 Task: Invite Team Member Softage.1@softage.net to Workspace Event Production Services. Invite Team Member Softage.2@softage.net to Workspace Event Production Services. Invite Team Member Softage.3@softage.net to Workspace Event Production Services. Invite Team Member Softage.4@softage.net to Workspace Event Production Services
Action: Mouse moved to (945, 141)
Screenshot: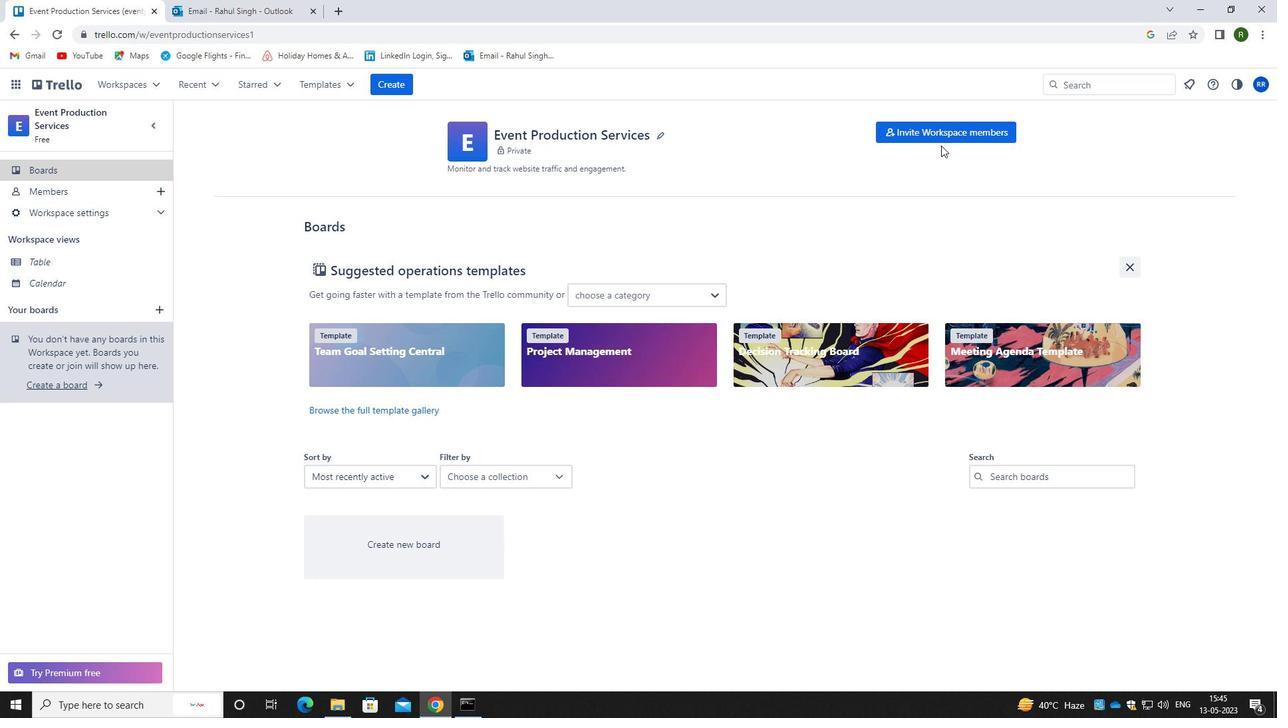 
Action: Mouse pressed left at (945, 141)
Screenshot: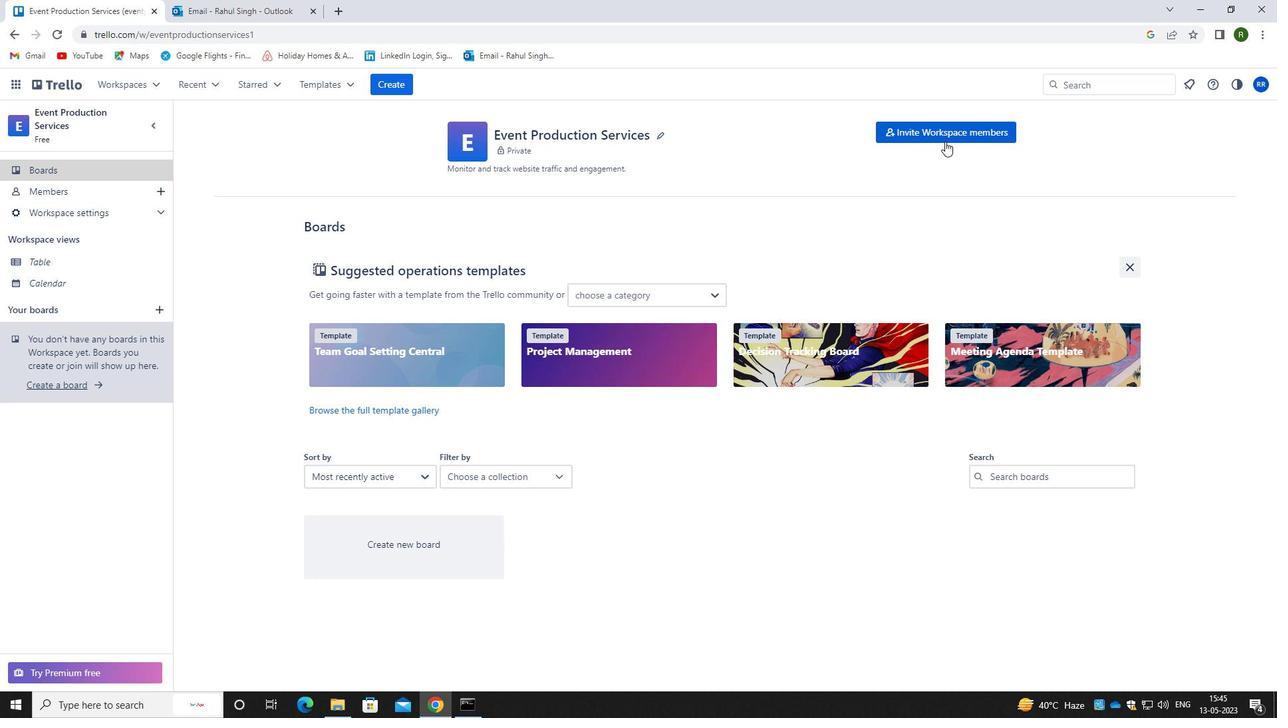 
Action: Mouse moved to (649, 349)
Screenshot: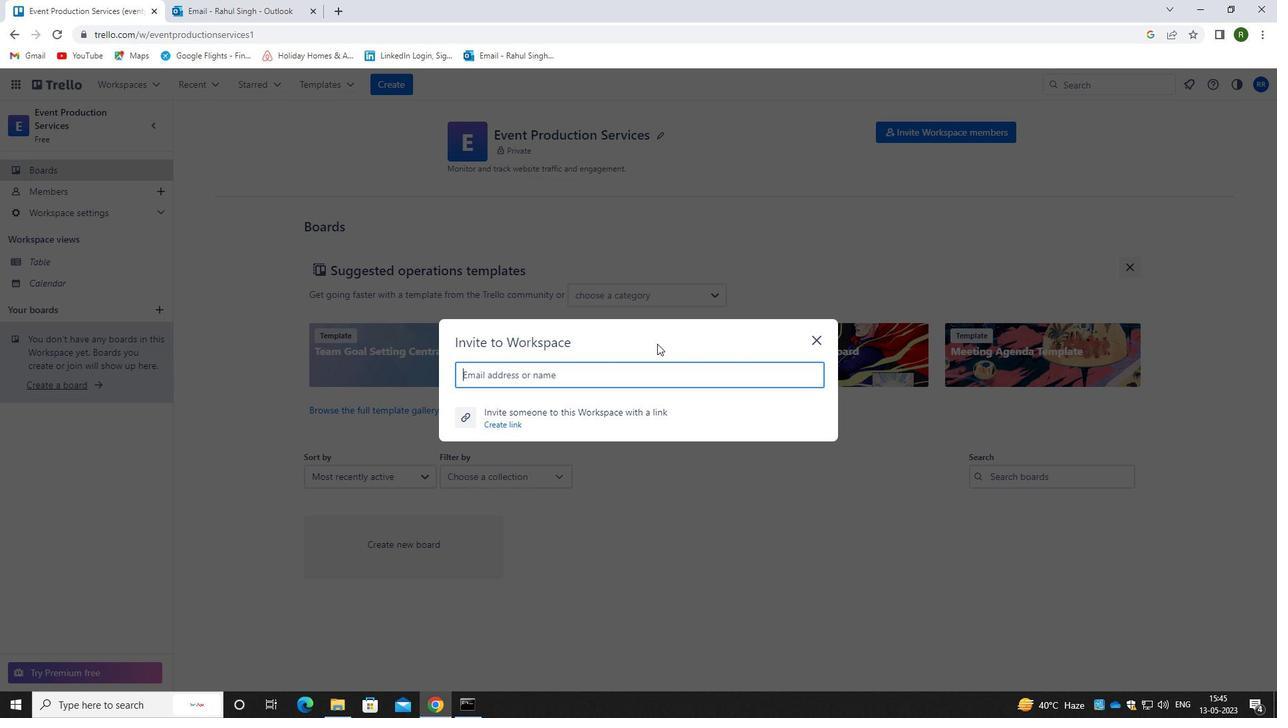 
Action: Key pressed <Key.shift>SOFTAGE.1<Key.shift>@SOFTAGE.NET
Screenshot: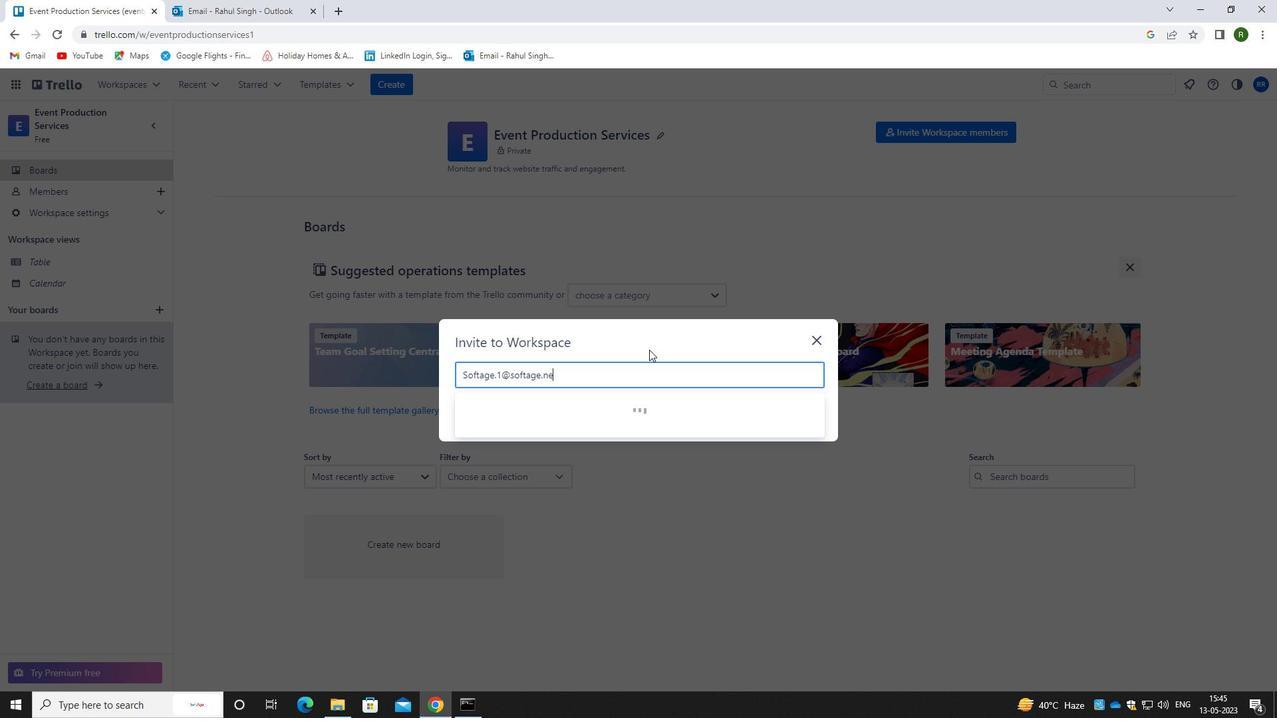 
Action: Mouse moved to (600, 409)
Screenshot: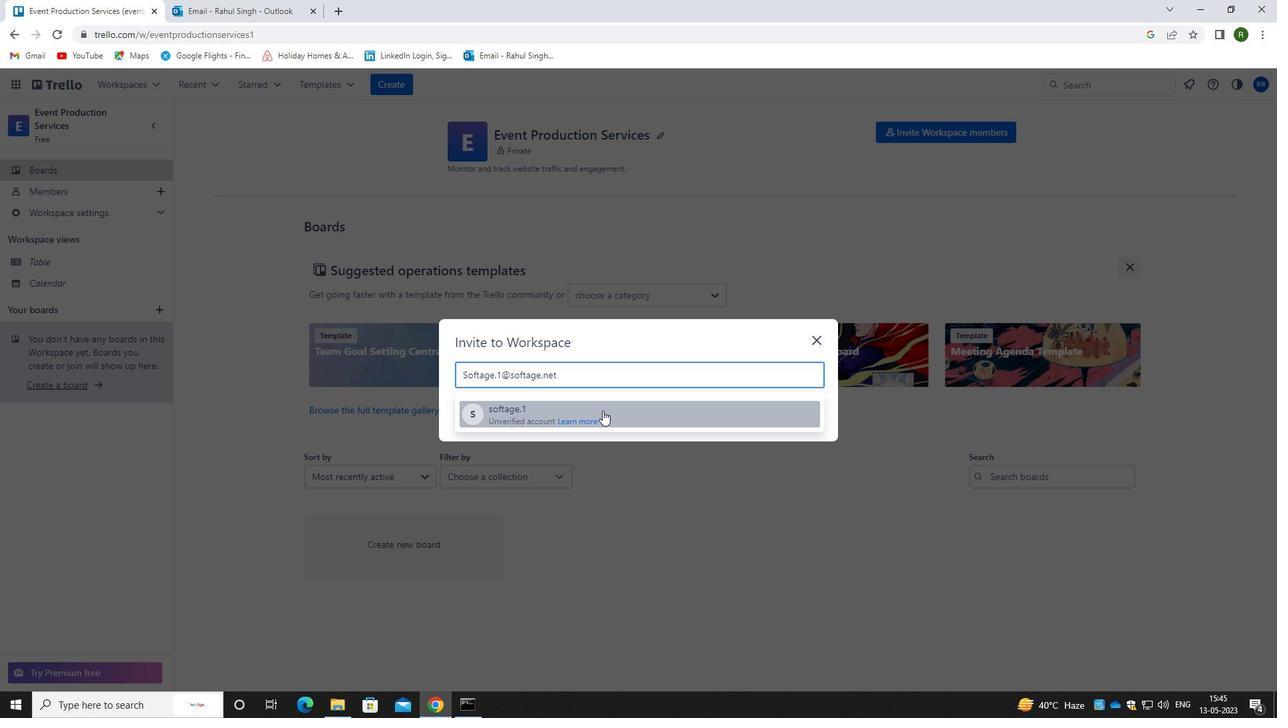 
Action: Mouse pressed left at (600, 409)
Screenshot: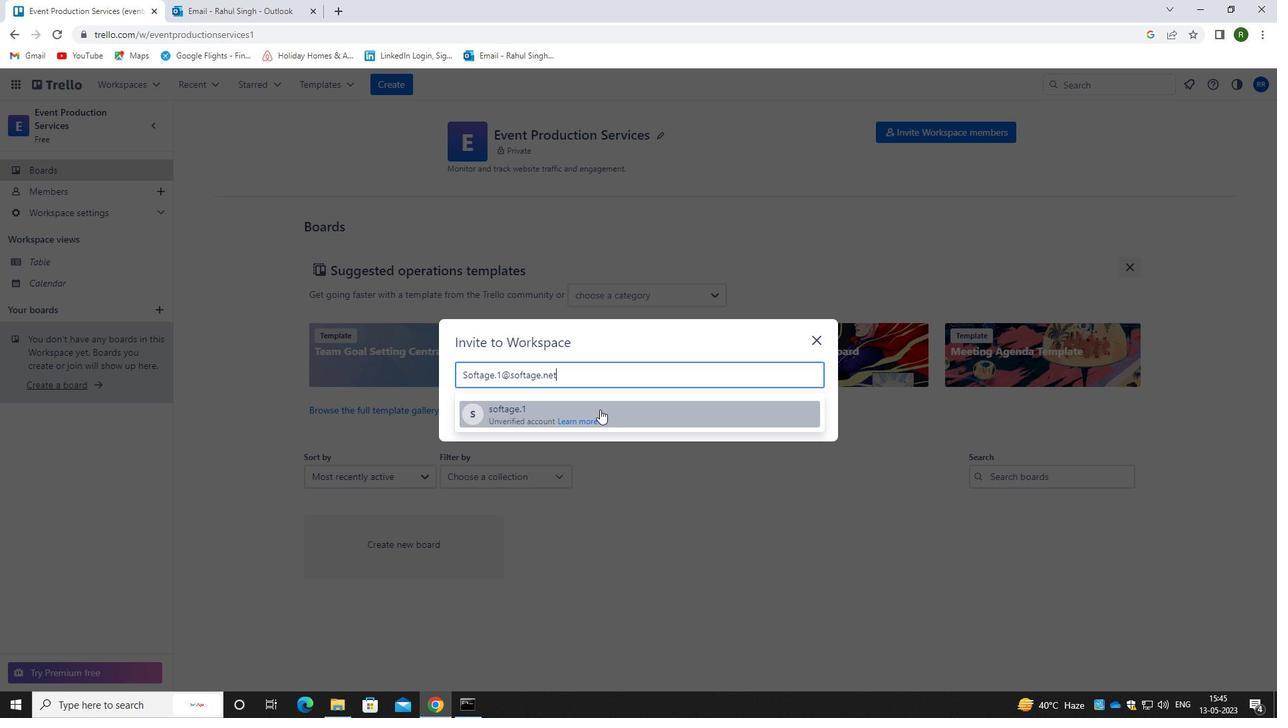 
Action: Mouse moved to (786, 342)
Screenshot: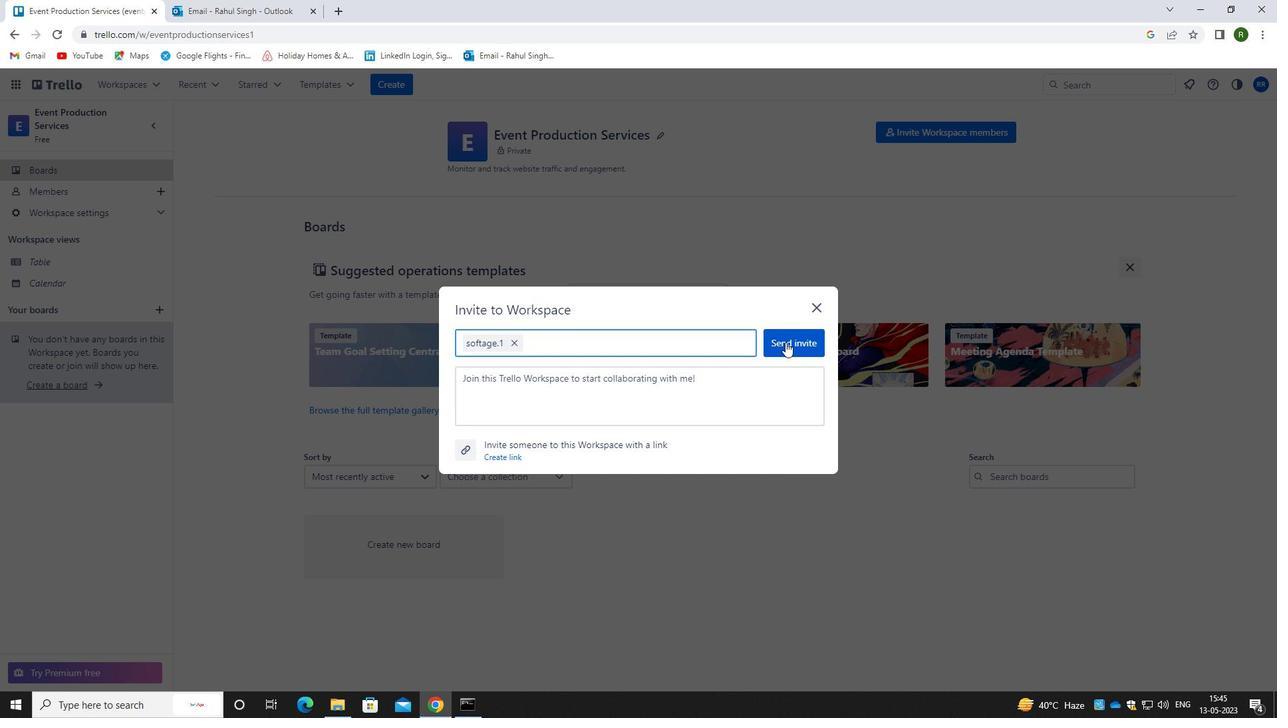 
Action: Mouse pressed left at (786, 342)
Screenshot: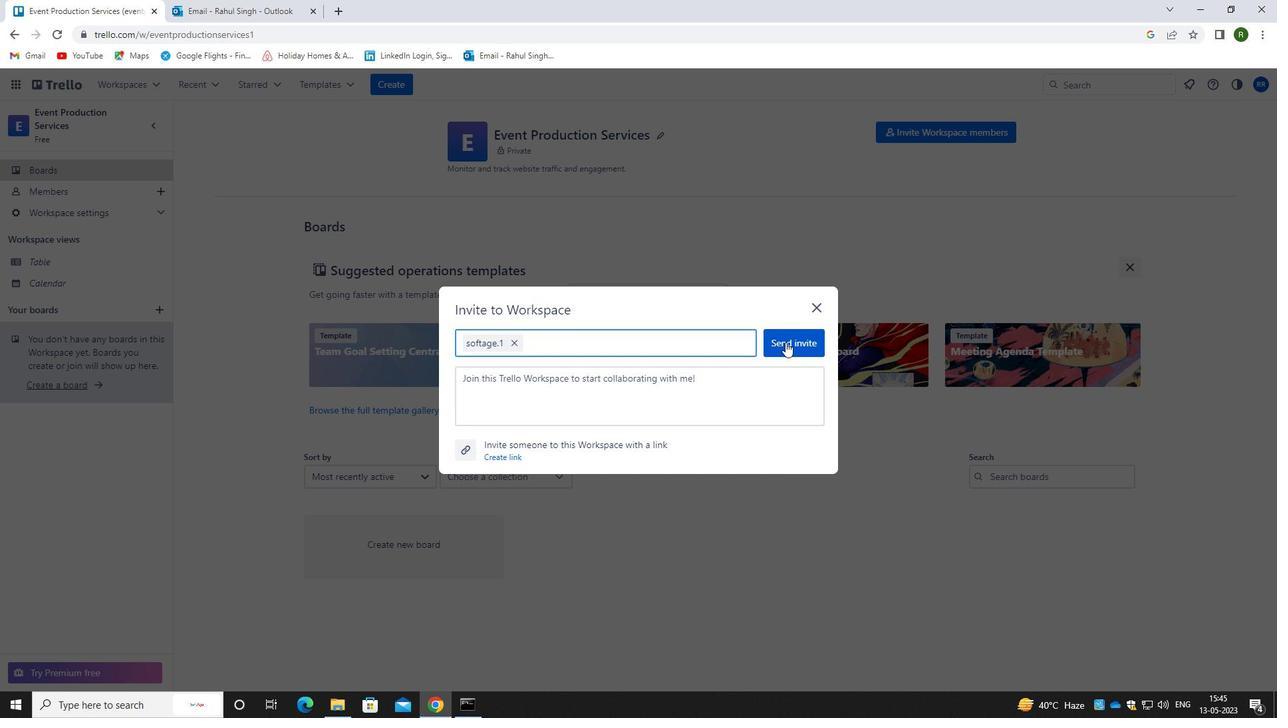 
Action: Mouse moved to (949, 136)
Screenshot: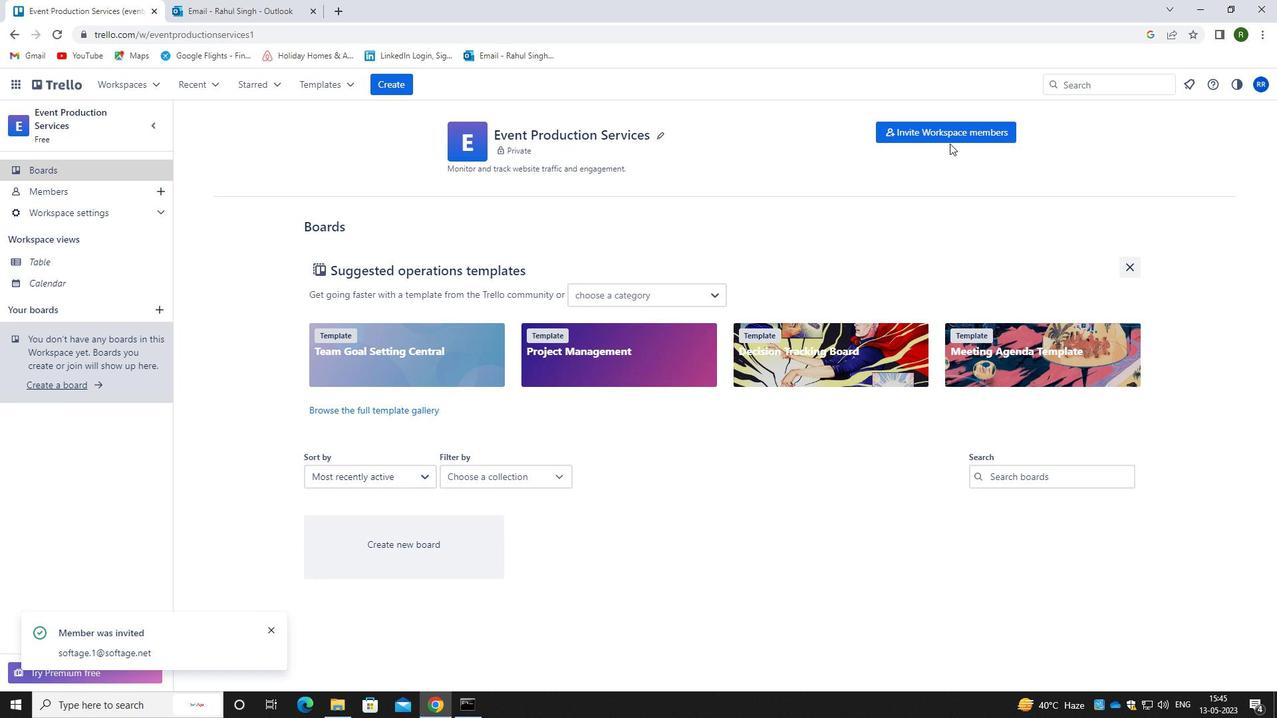 
Action: Mouse pressed left at (949, 136)
Screenshot: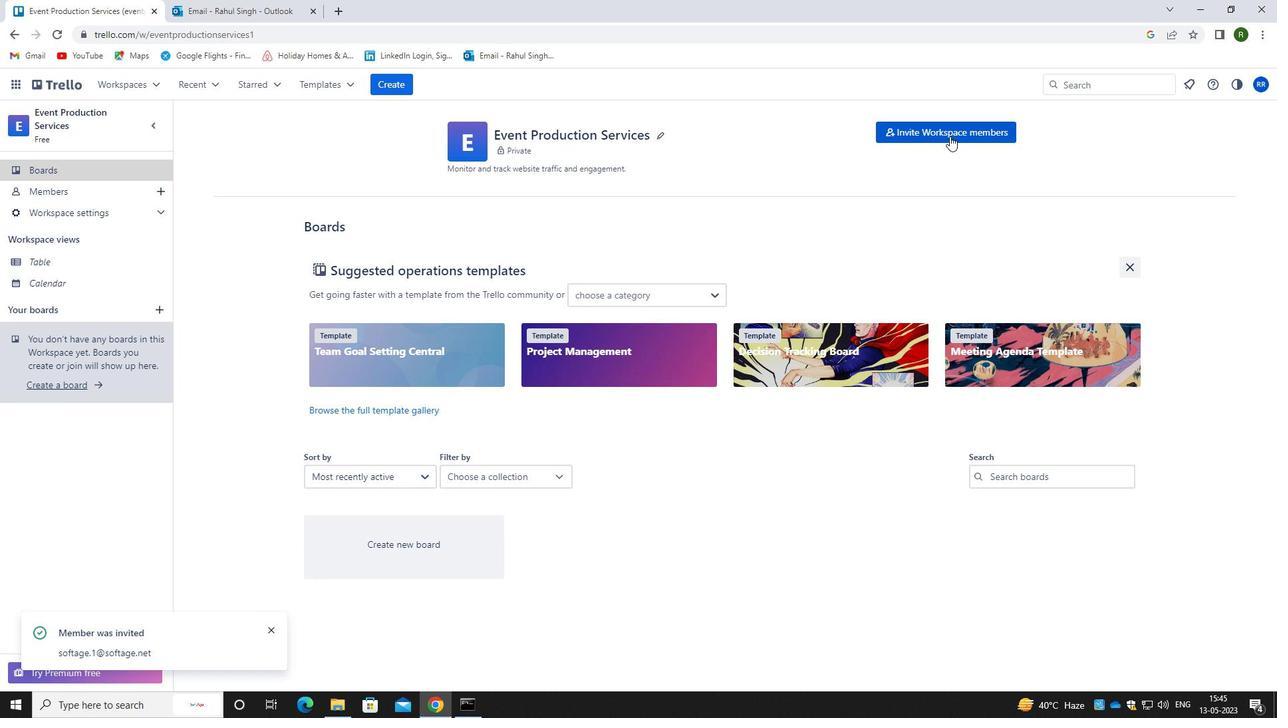 
Action: Mouse moved to (775, 326)
Screenshot: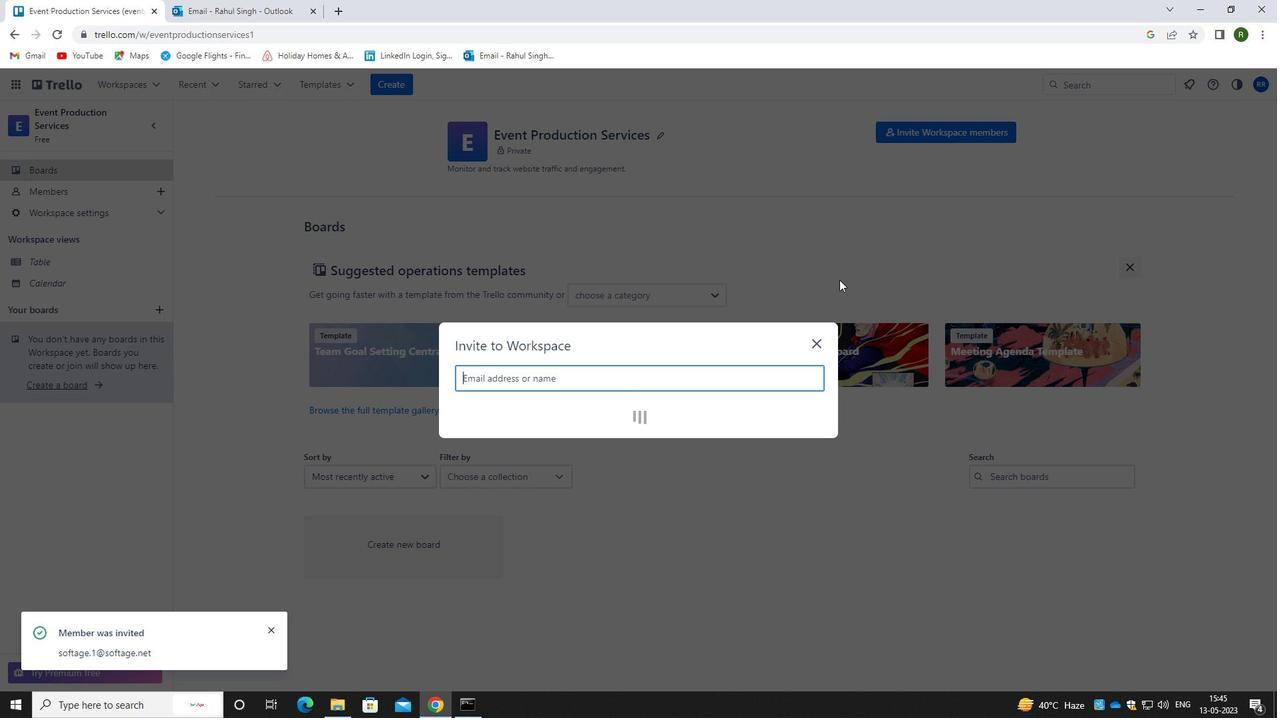 
Action: Key pressed <Key.shift>SOFTAGE.2<Key.shift>@SOFTAGE.NET
Screenshot: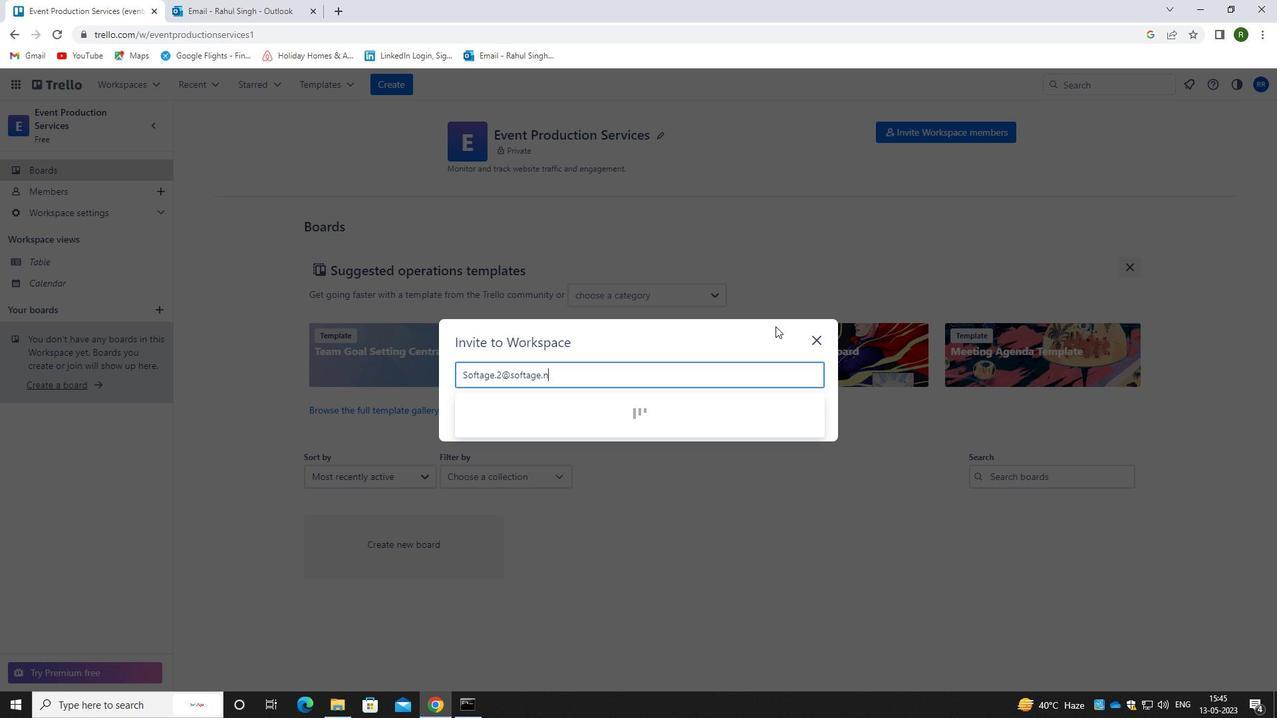 
Action: Mouse moved to (695, 404)
Screenshot: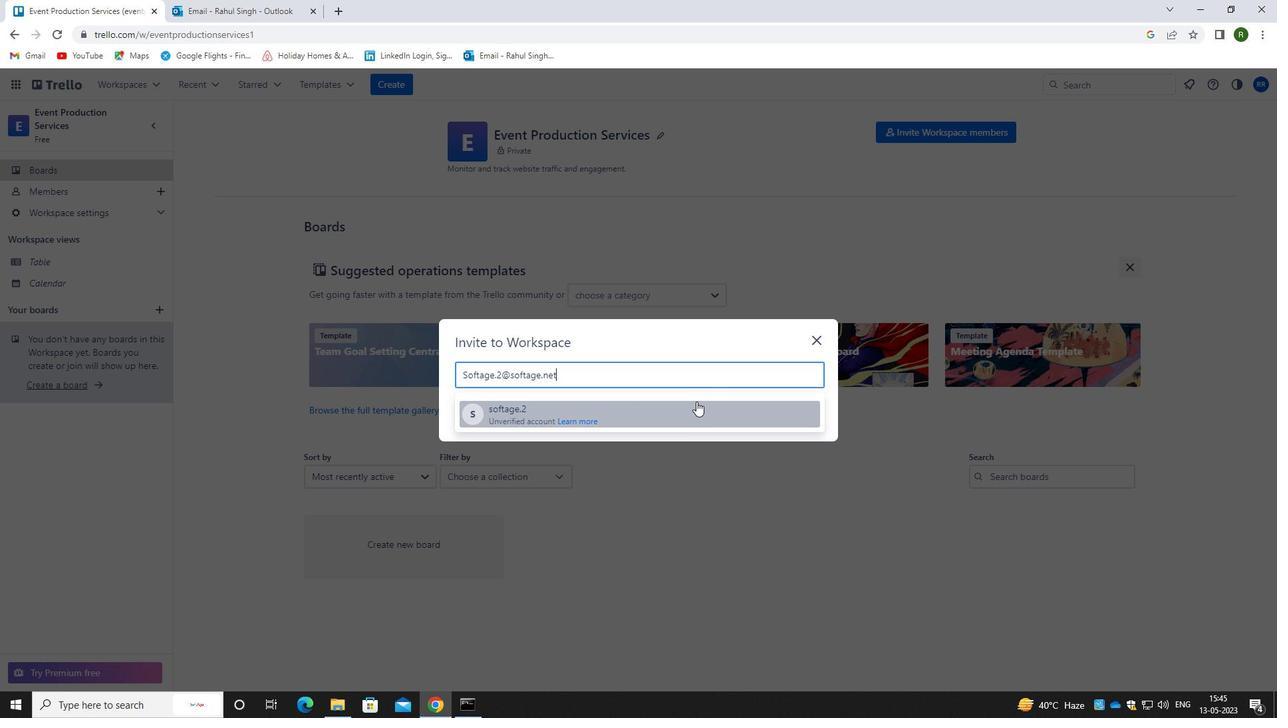 
Action: Mouse pressed left at (695, 404)
Screenshot: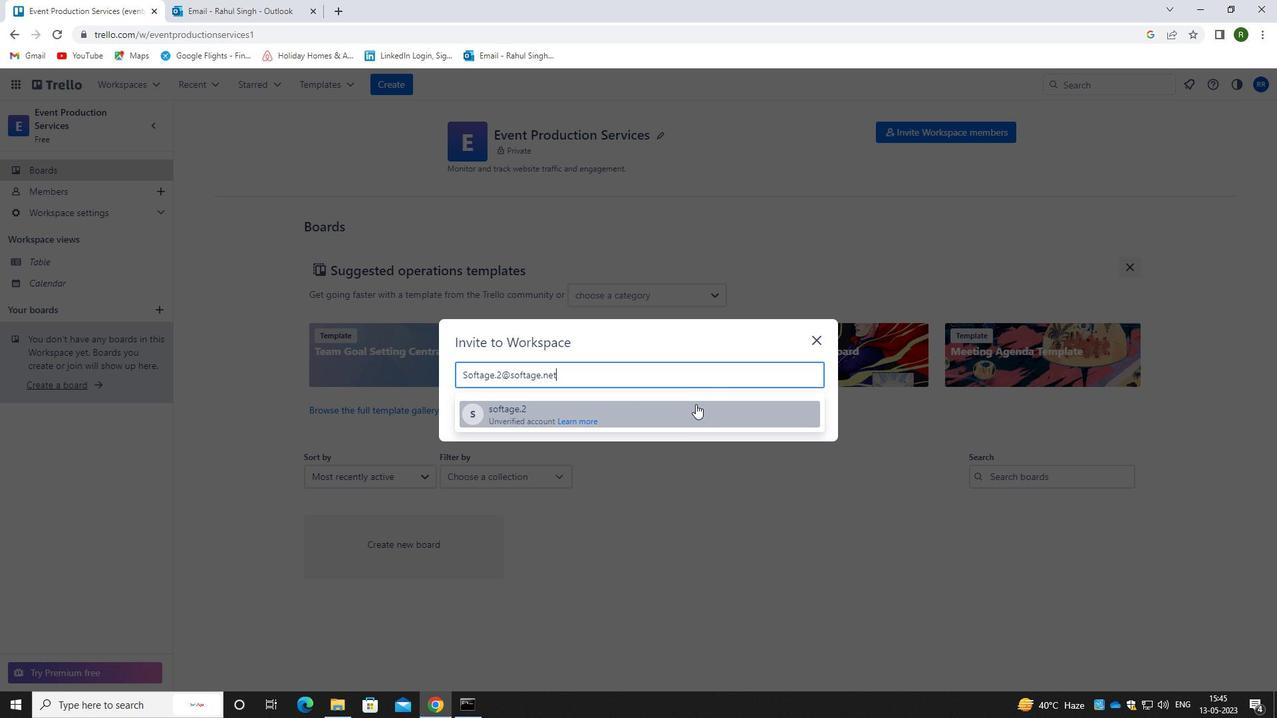 
Action: Mouse moved to (806, 338)
Screenshot: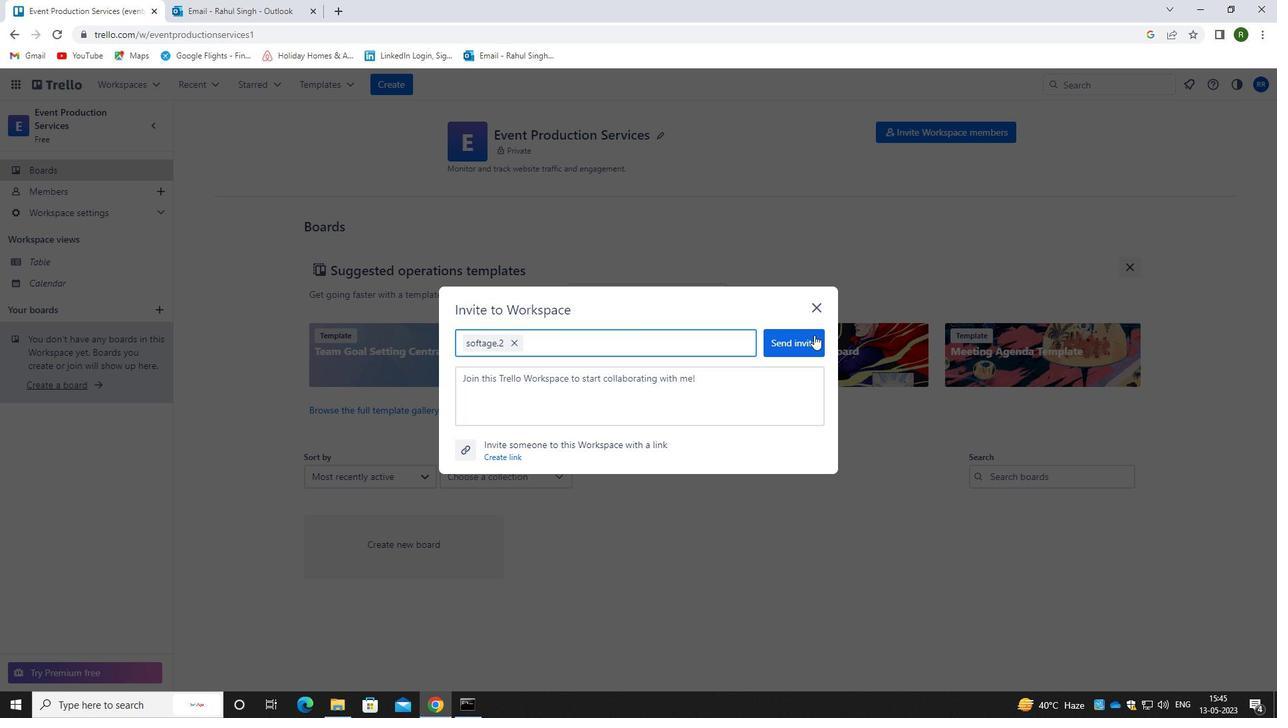 
Action: Mouse pressed left at (806, 338)
Screenshot: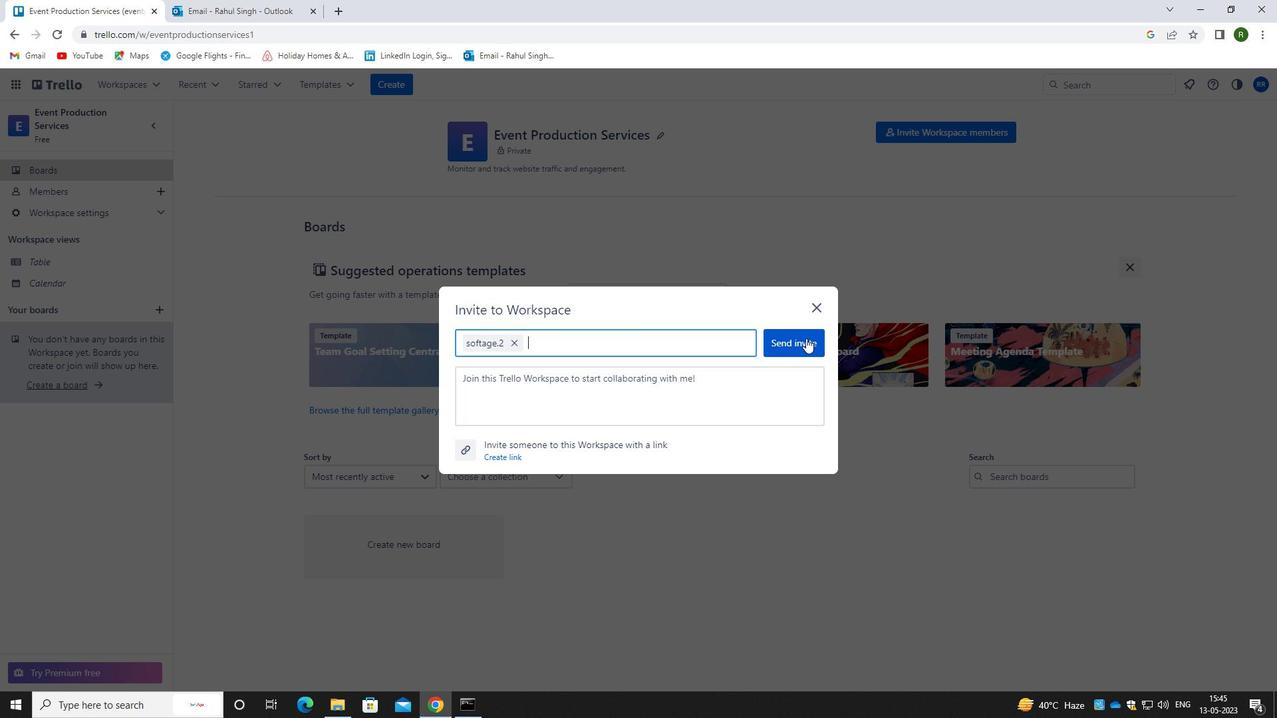 
Action: Mouse moved to (923, 135)
Screenshot: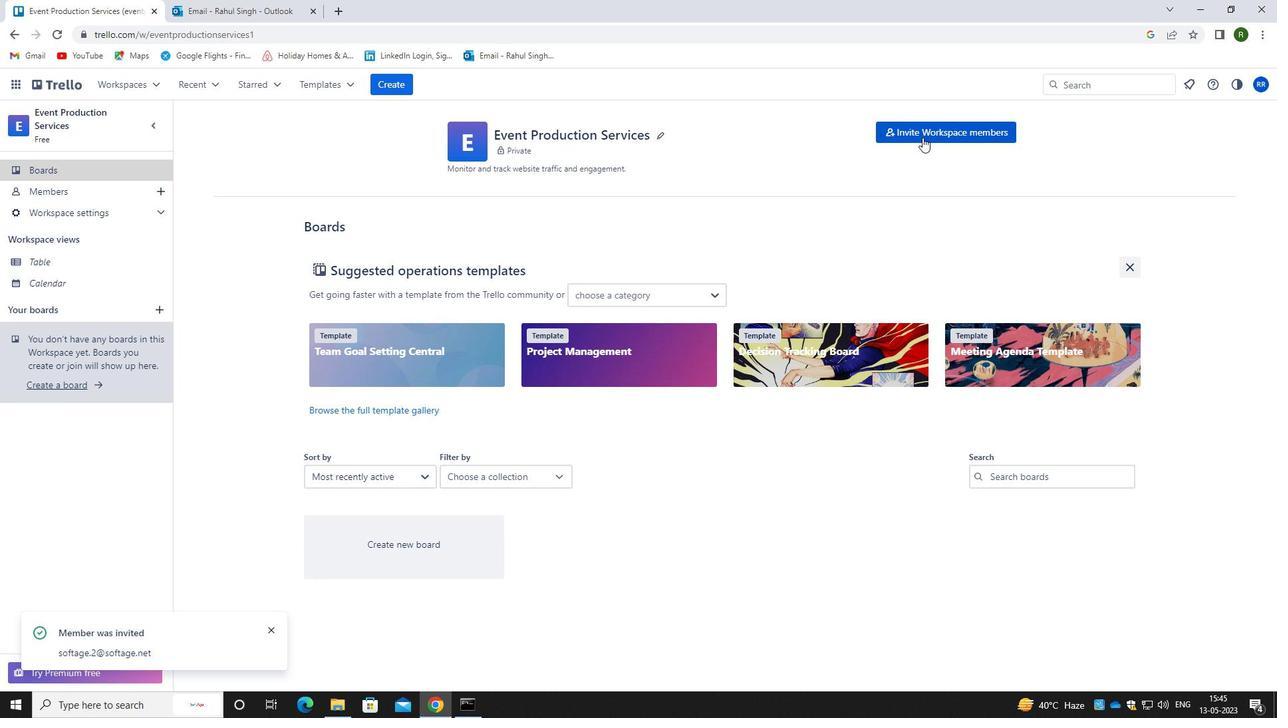 
Action: Mouse pressed left at (923, 135)
Screenshot: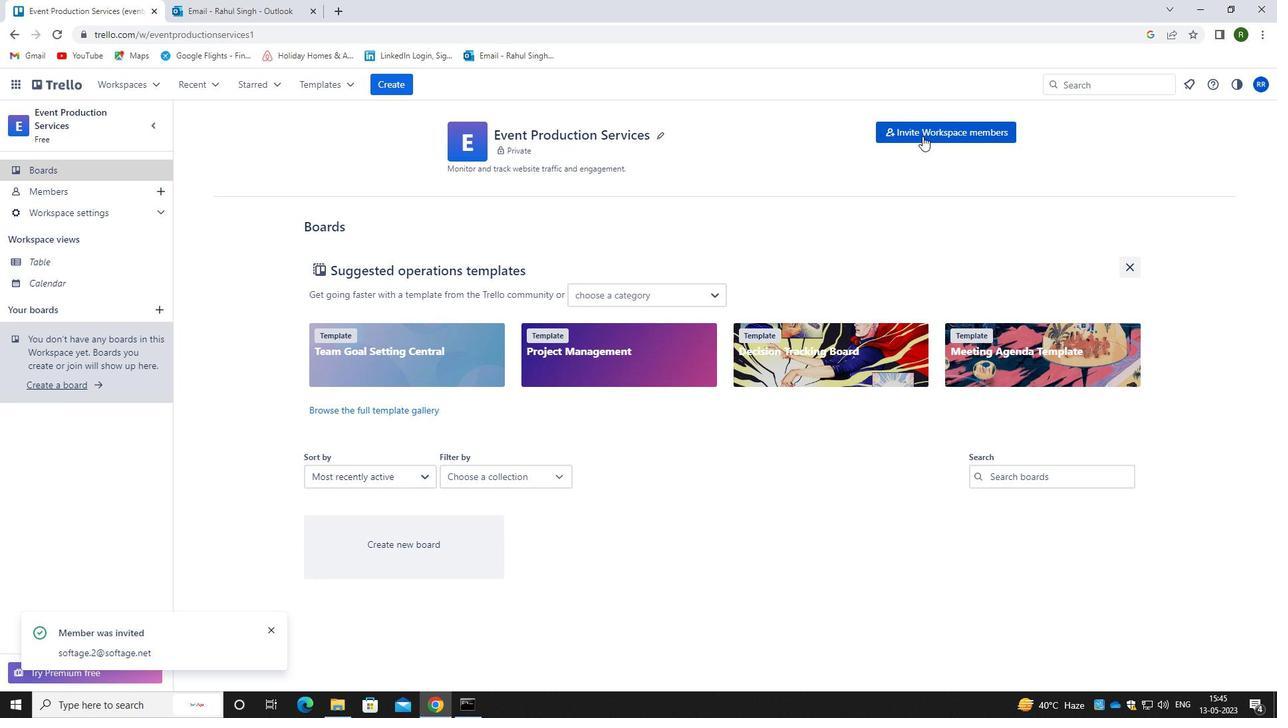 
Action: Mouse moved to (697, 349)
Screenshot: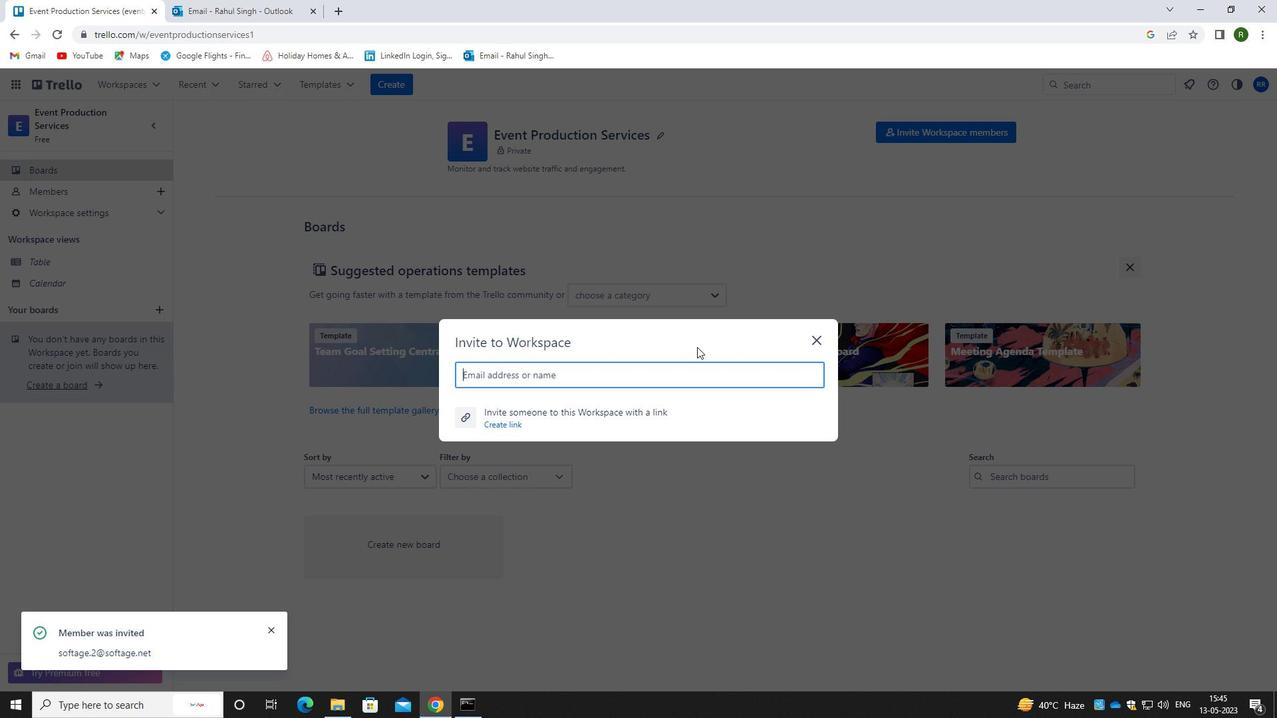 
Action: Key pressed <Key.shift>SOFTAGE.3<Key.shift>@SOFTAGE.NET
Screenshot: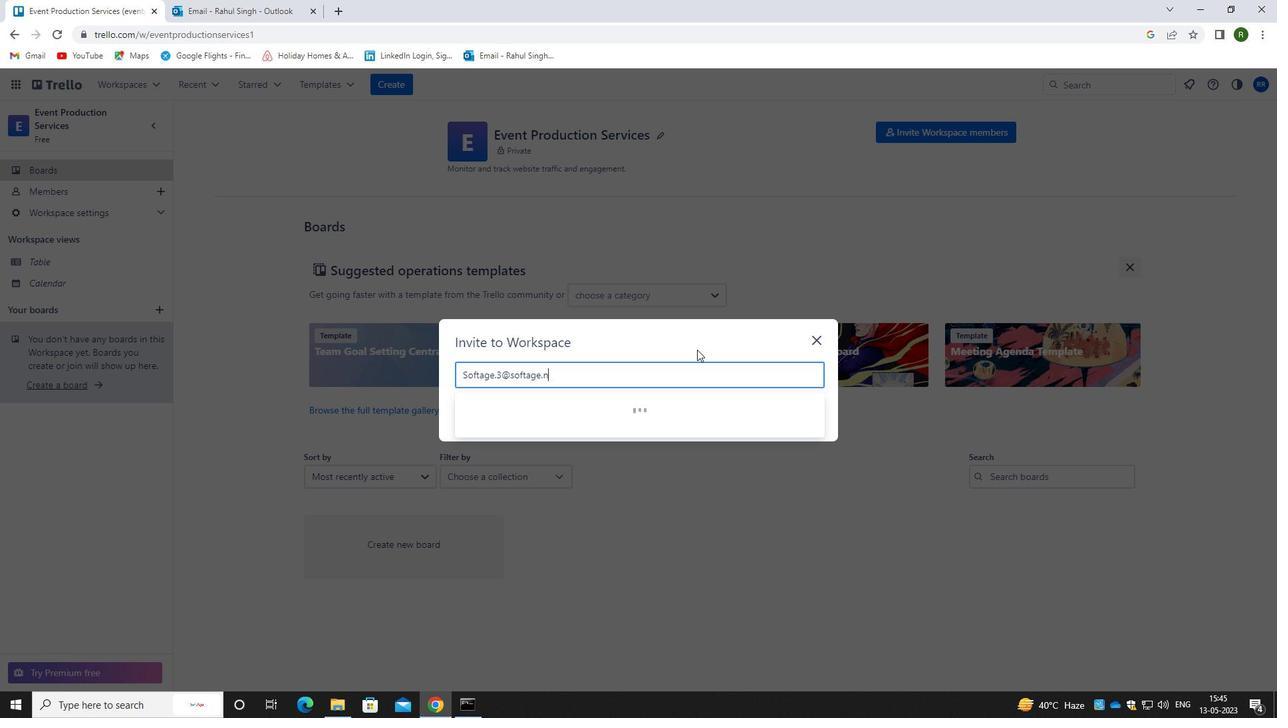 
Action: Mouse moved to (689, 410)
Screenshot: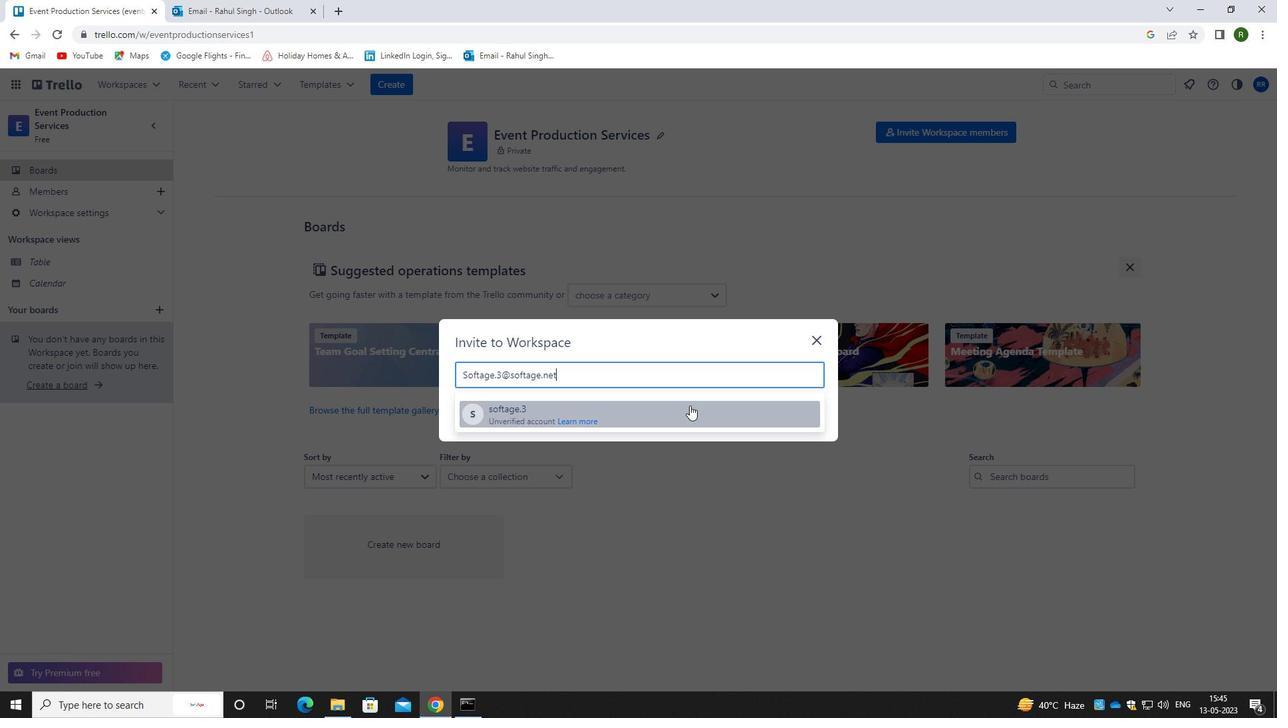 
Action: Mouse pressed left at (689, 410)
Screenshot: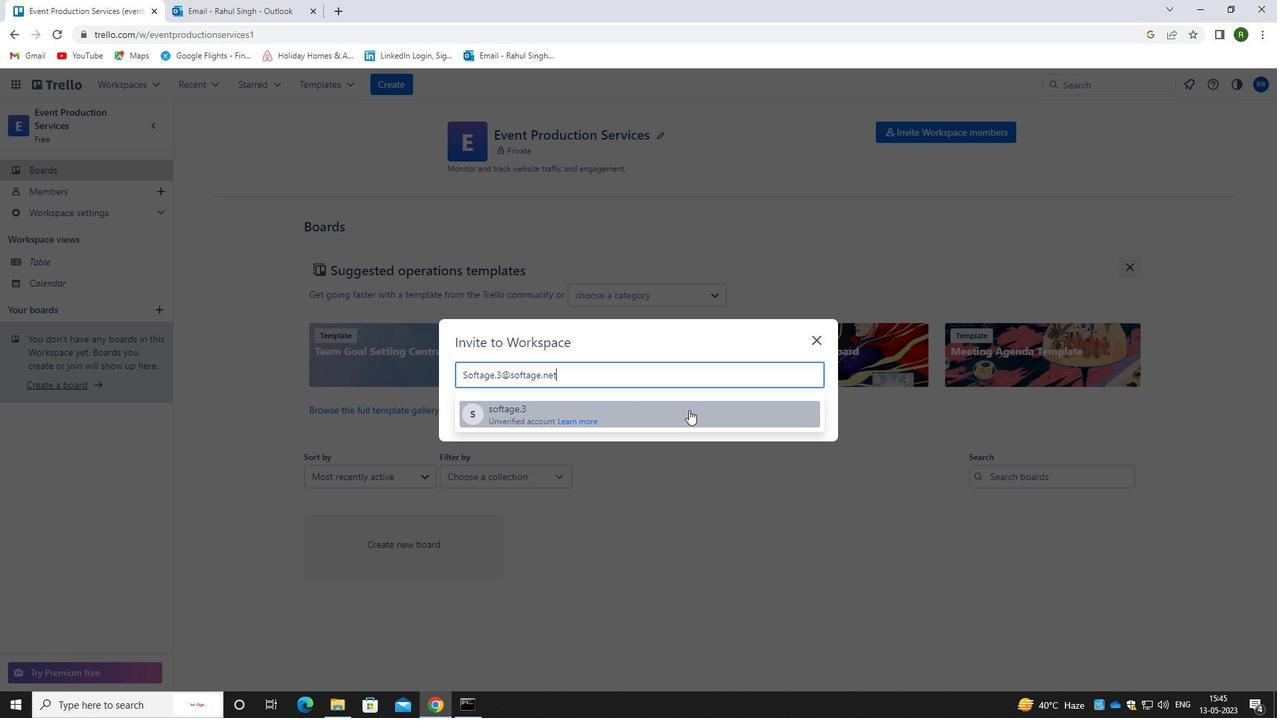 
Action: Mouse moved to (804, 344)
Screenshot: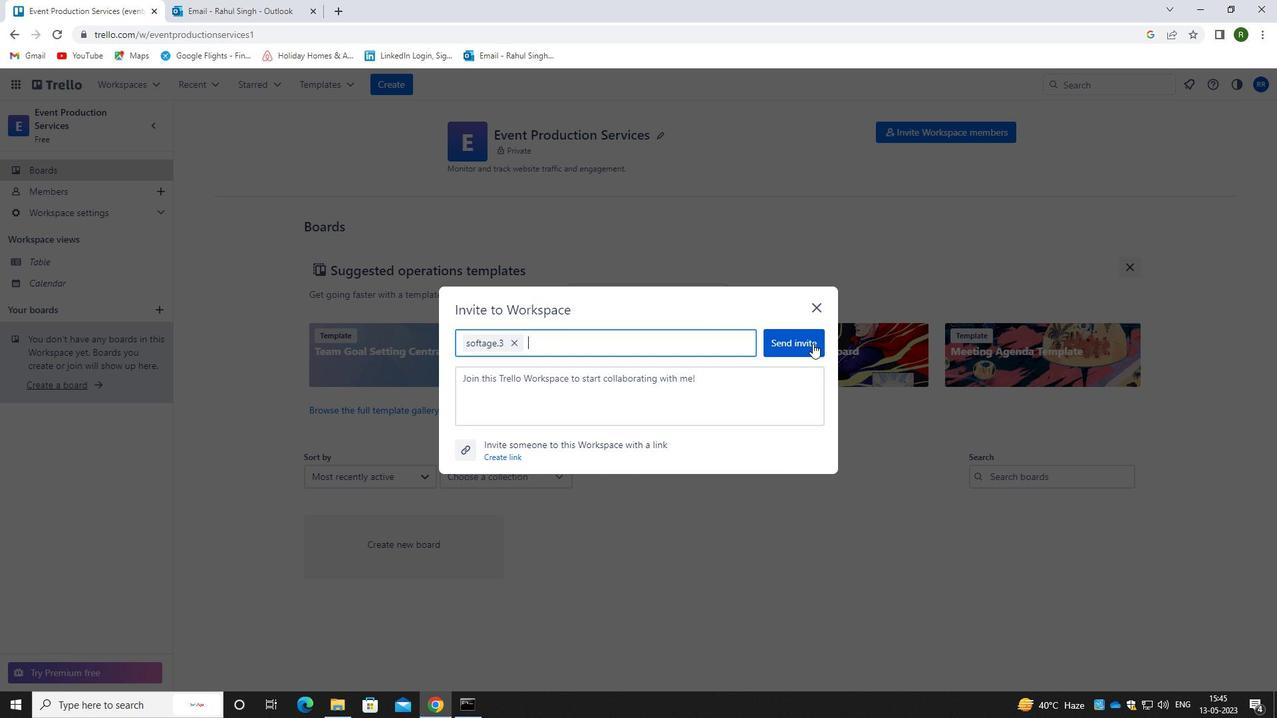 
Action: Mouse pressed left at (804, 344)
Screenshot: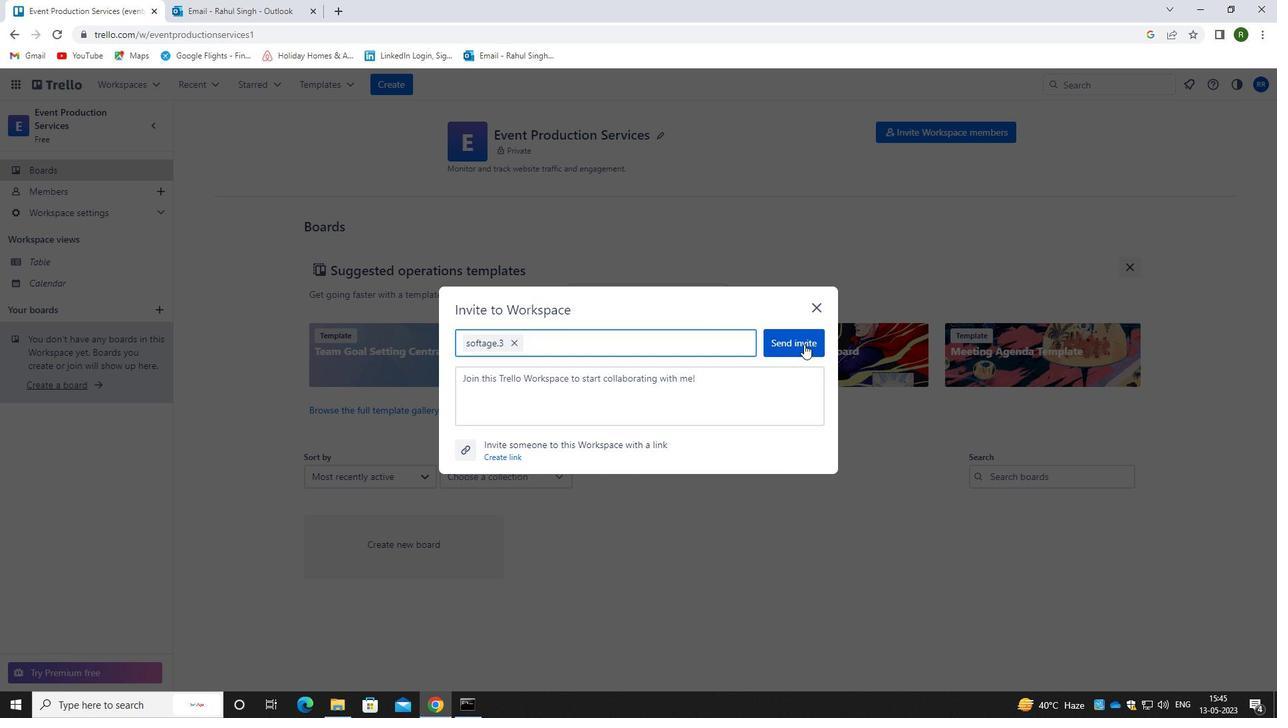 
Action: Mouse moved to (928, 139)
Screenshot: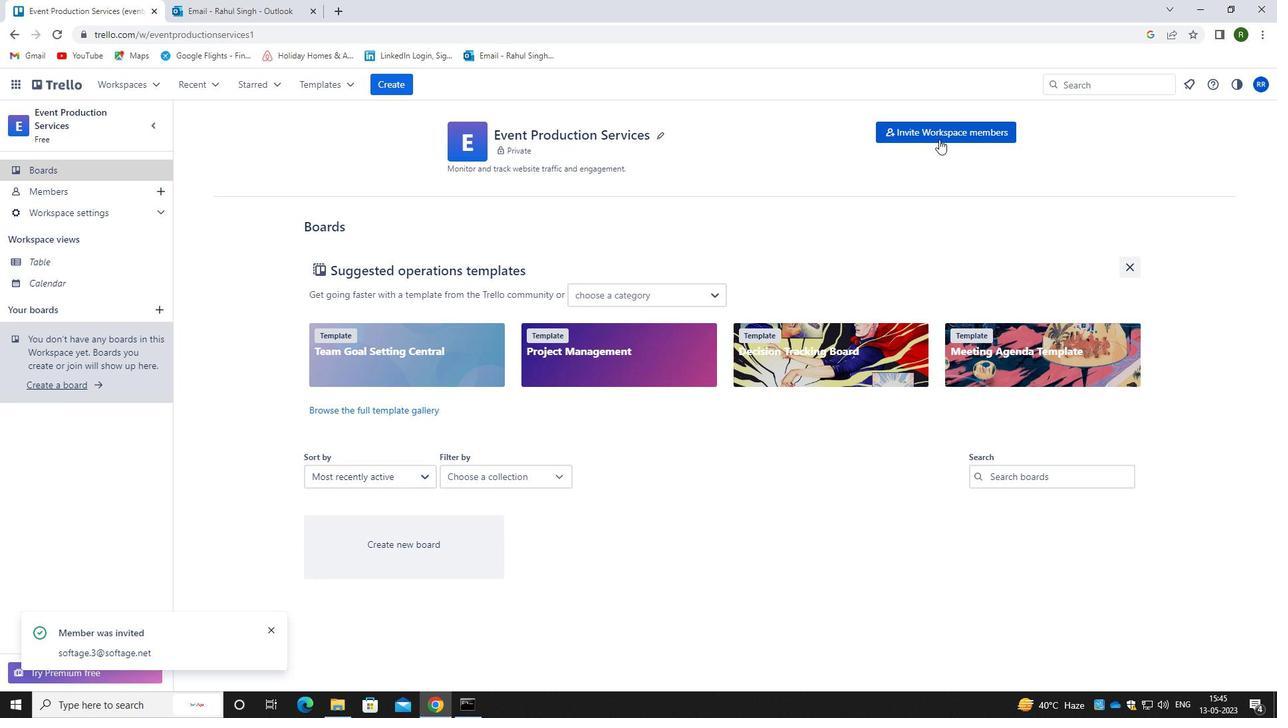 
Action: Mouse pressed left at (928, 139)
Screenshot: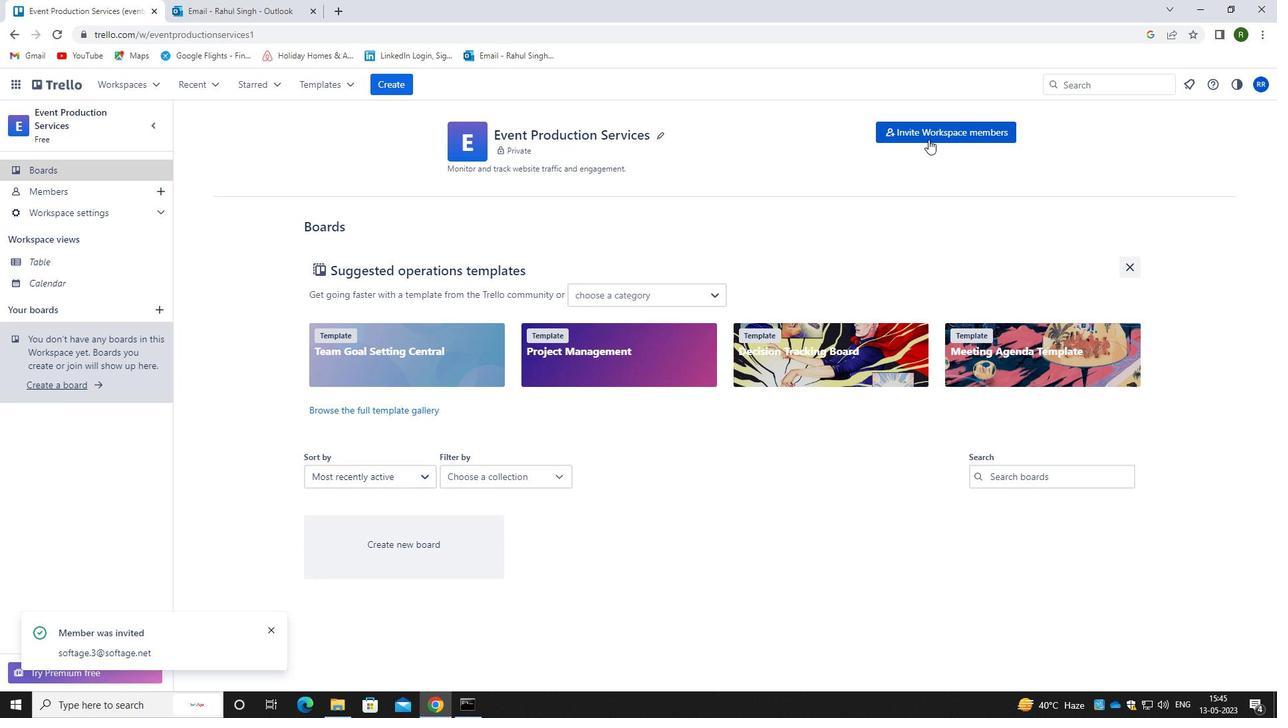
Action: Mouse moved to (647, 384)
Screenshot: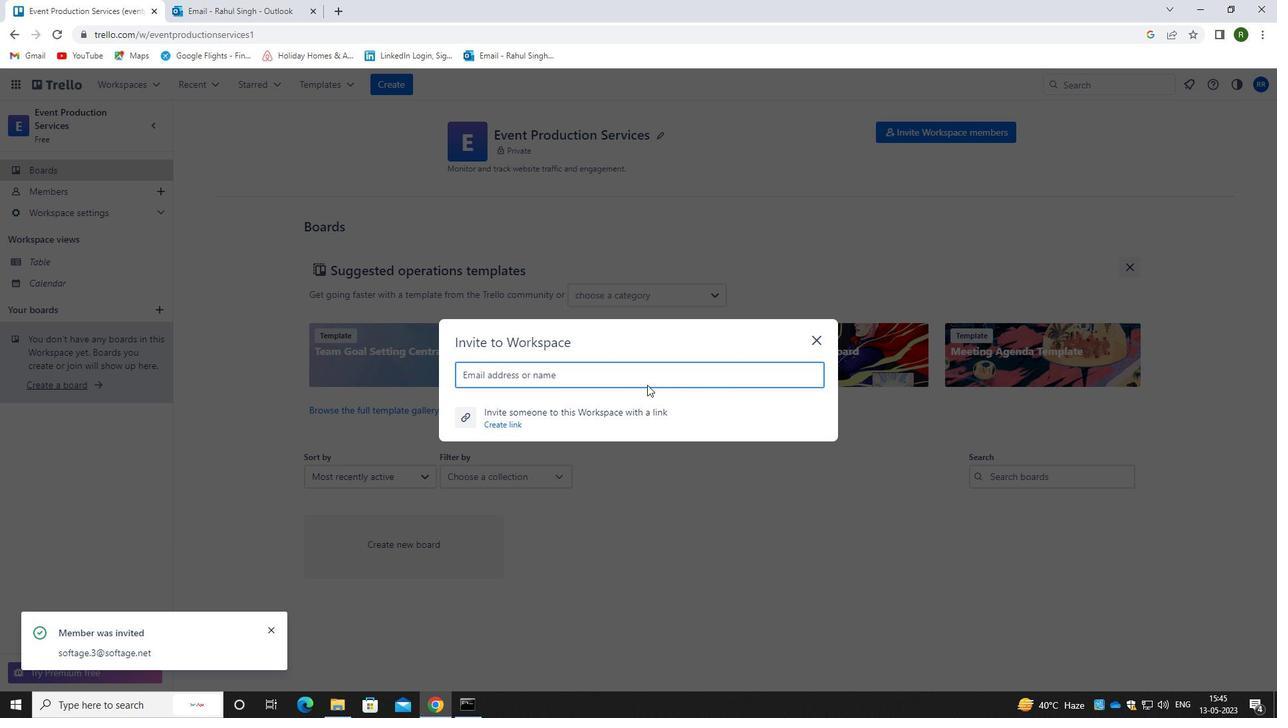 
Action: Key pressed <Key.shift>SOFTAGE.3<Key.shift>@SOFTAGE.NET
Screenshot: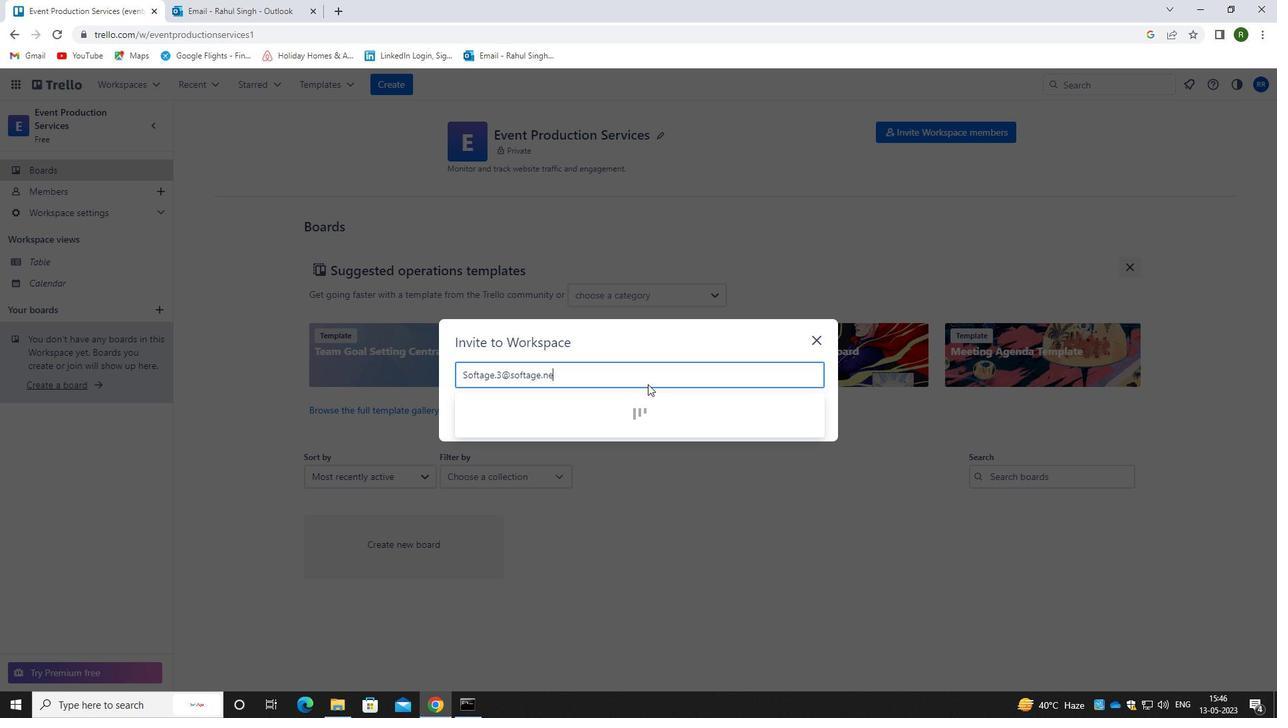 
Action: Mouse moved to (632, 407)
Screenshot: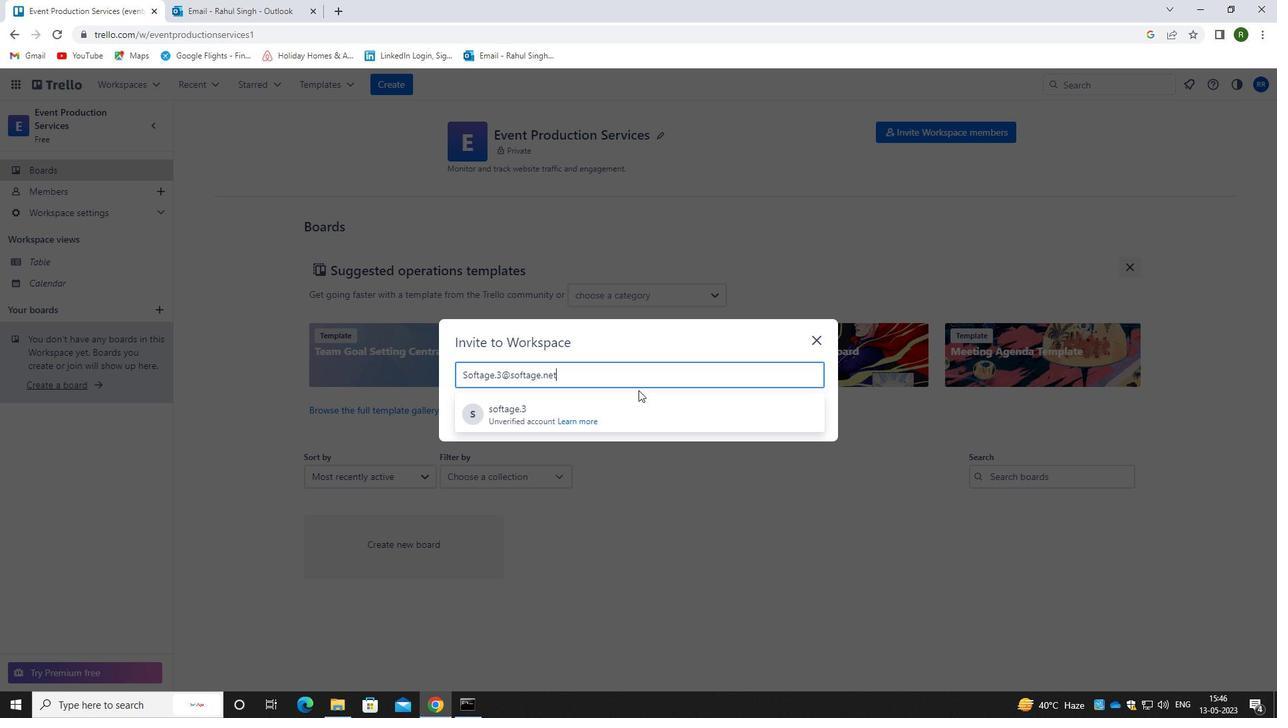 
Action: Mouse pressed left at (632, 407)
Screenshot: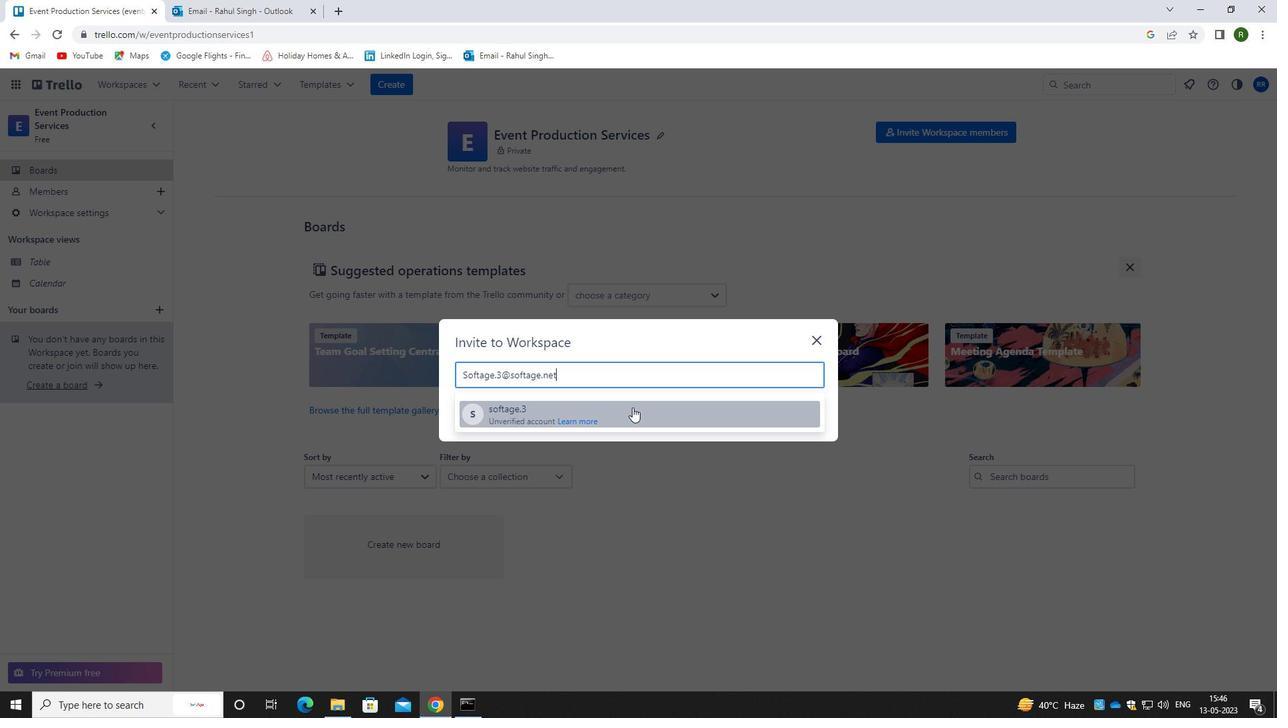 
Action: Mouse moved to (777, 350)
Screenshot: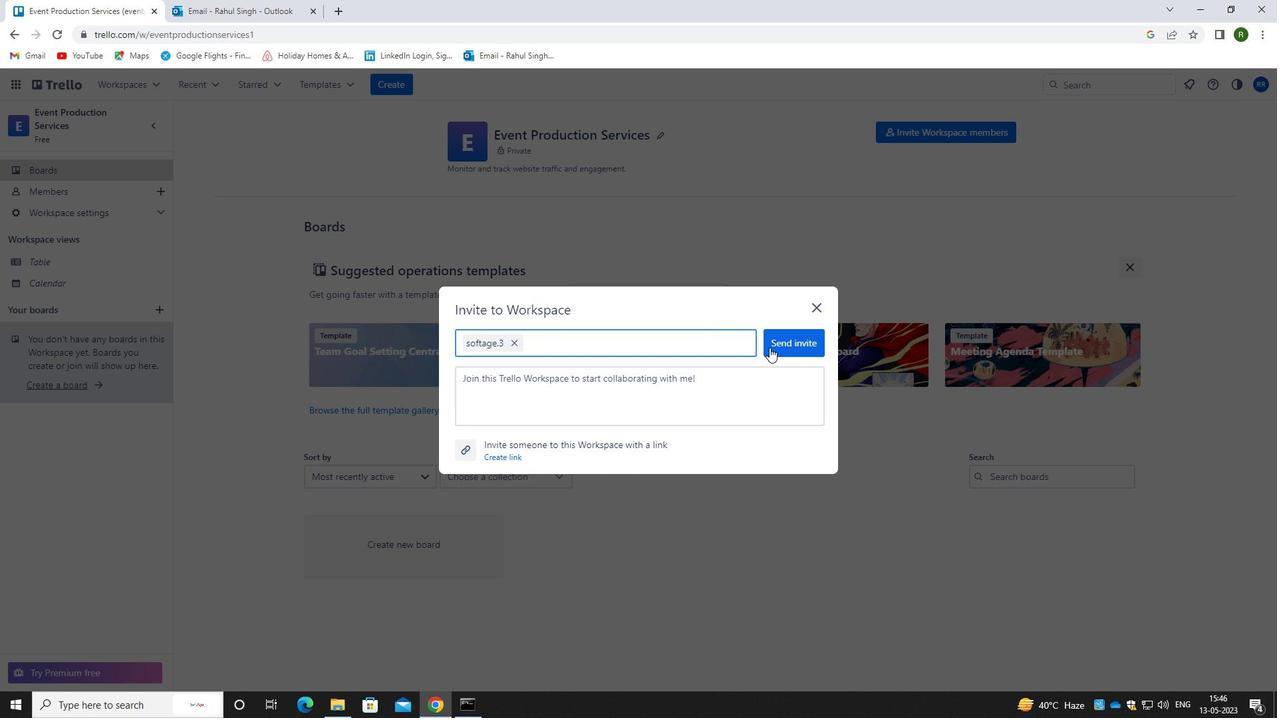 
Action: Mouse pressed left at (777, 350)
Screenshot: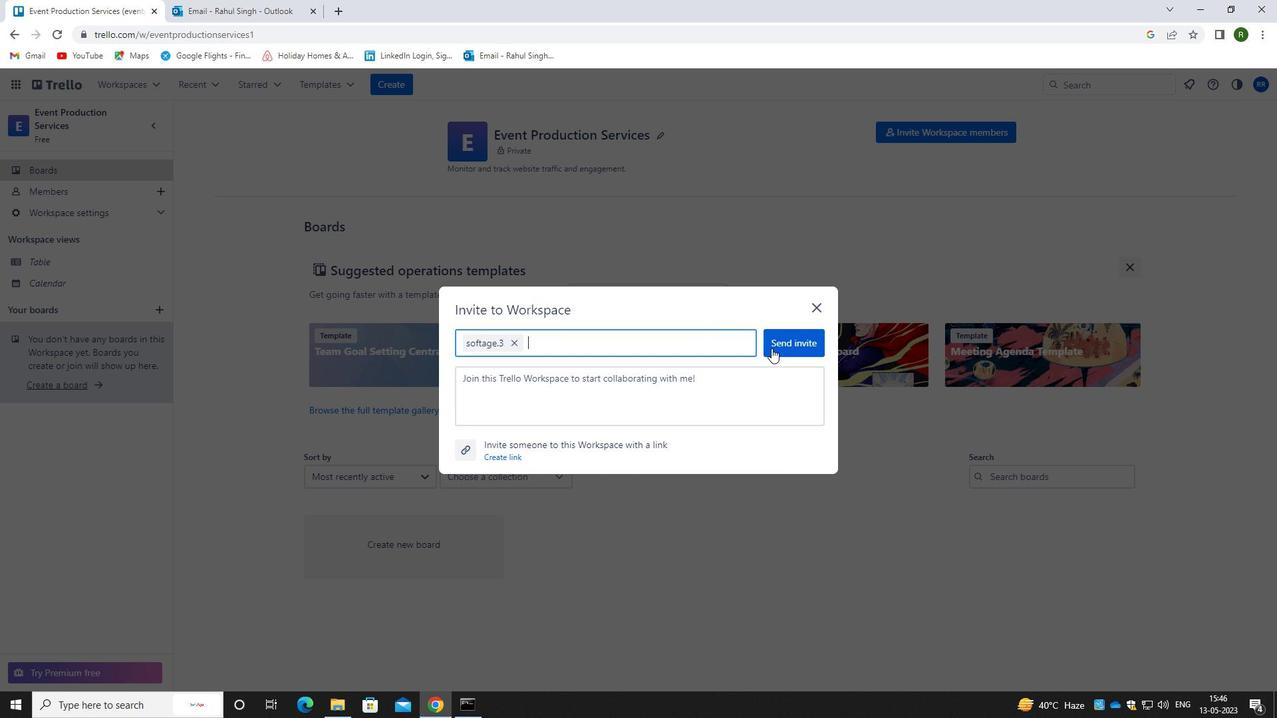 
Action: Mouse moved to (514, 342)
Screenshot: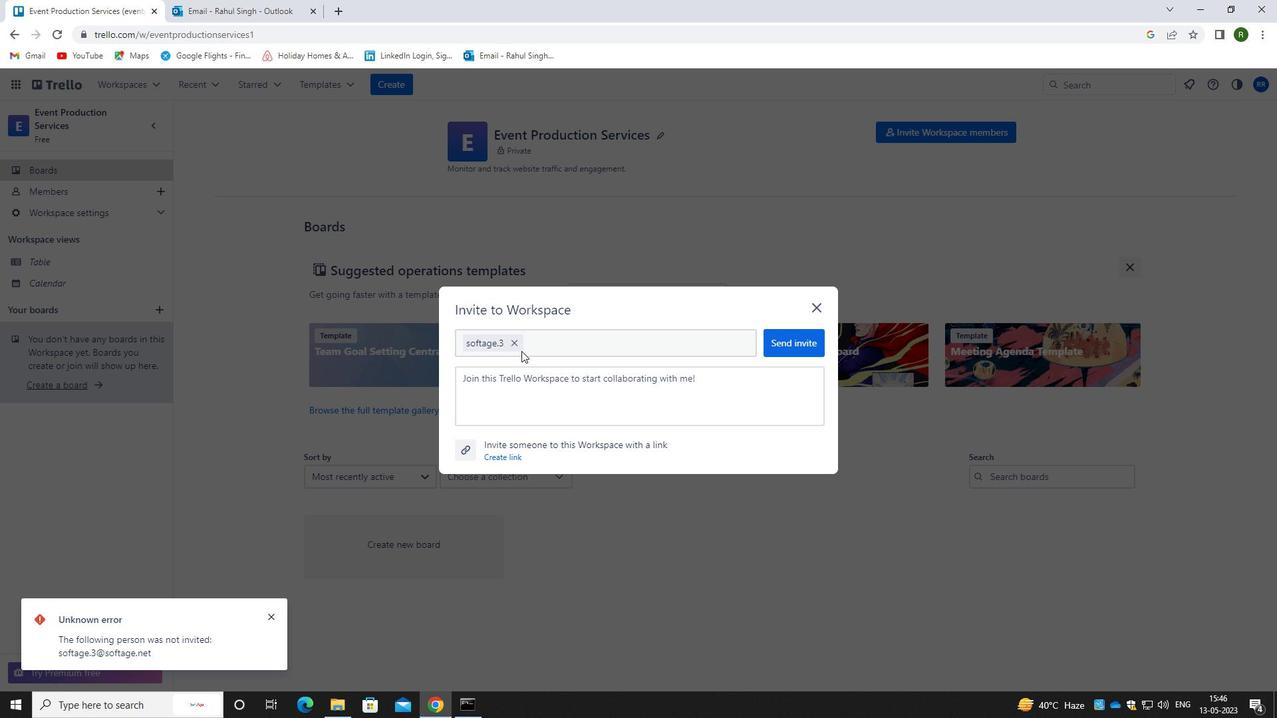 
Action: Mouse pressed left at (514, 342)
Screenshot: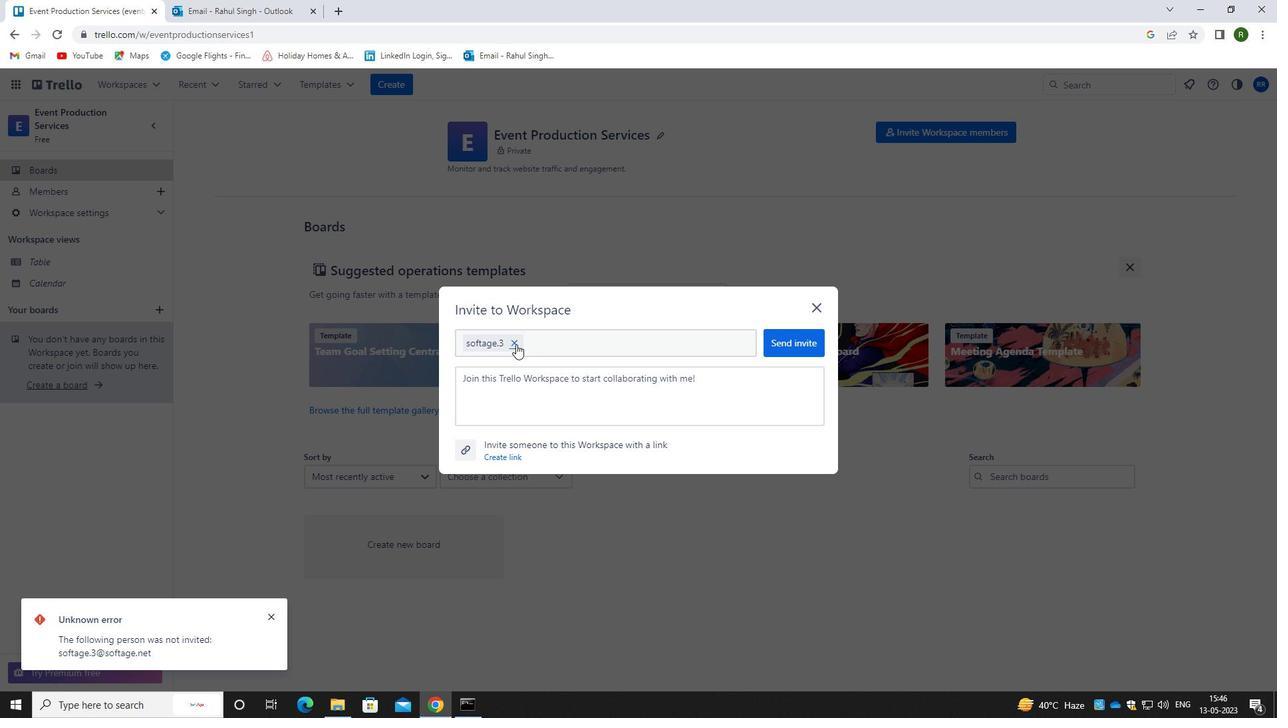 
Action: Mouse moved to (518, 376)
Screenshot: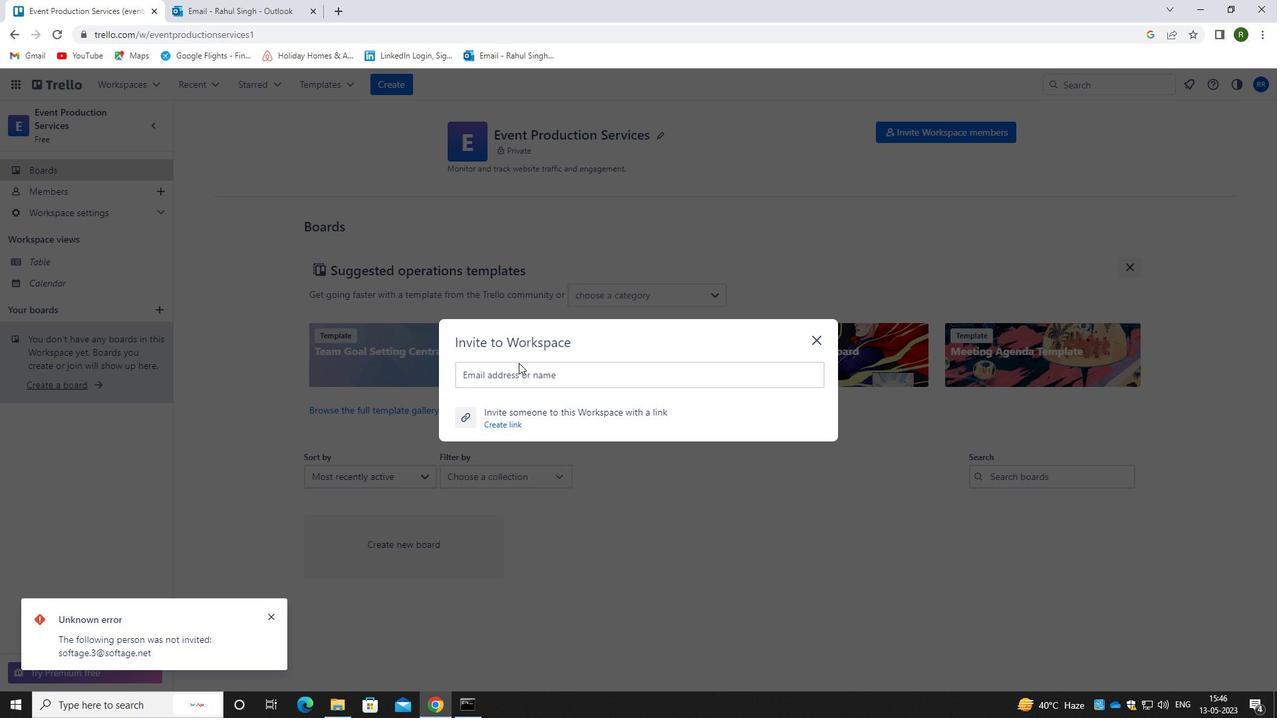 
Action: Mouse pressed left at (518, 376)
Screenshot: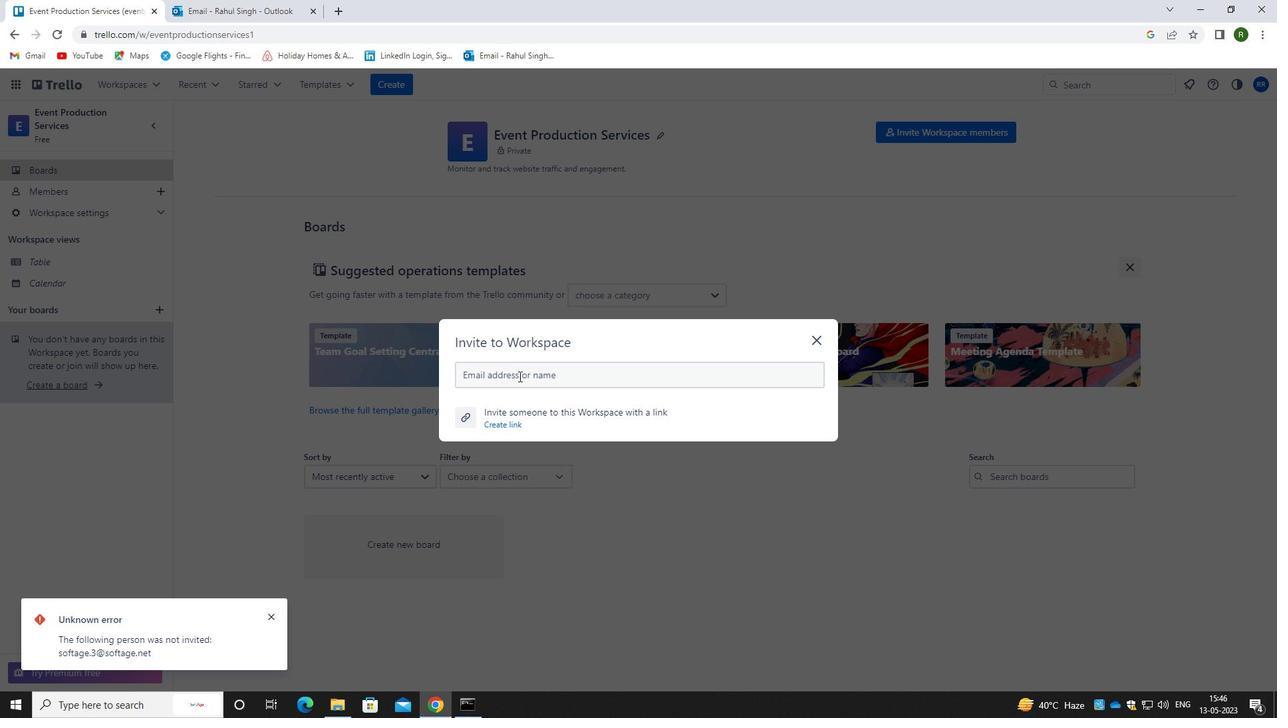 
Action: Key pressed <Key.shift>SOFTAGE.4<Key.shift>@SOFTAGE.NET
Screenshot: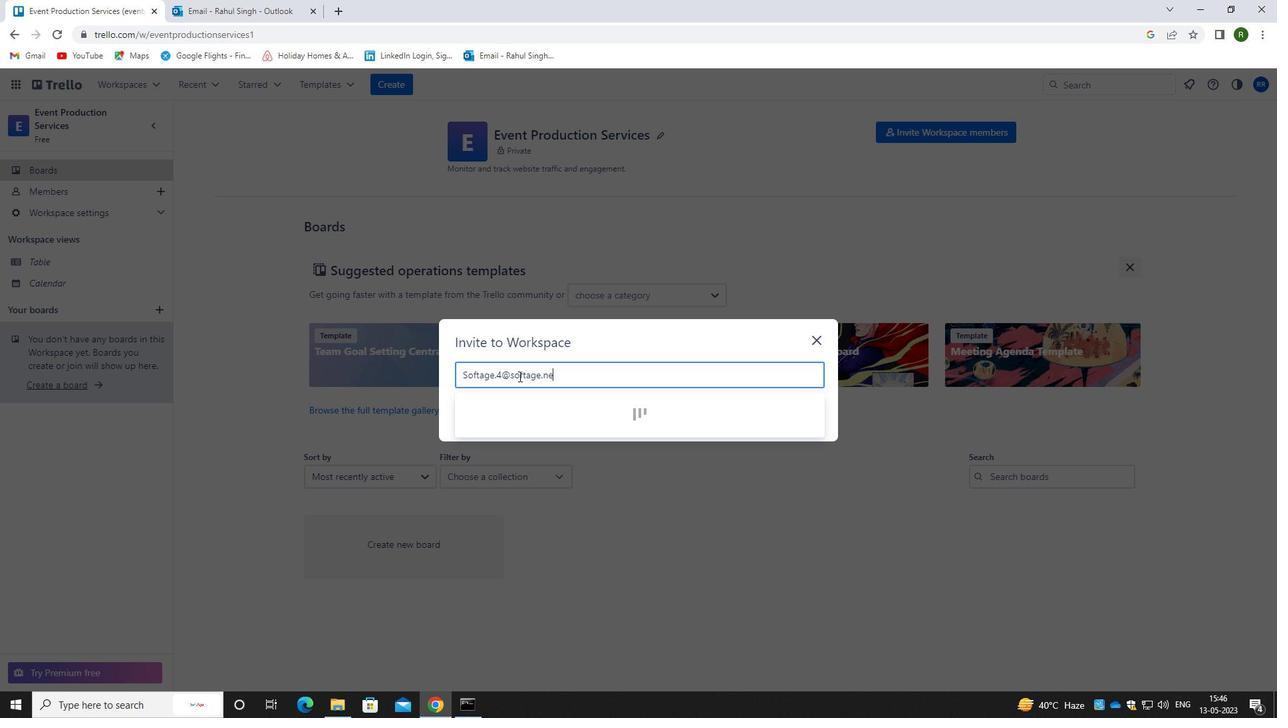 
Action: Mouse moved to (546, 415)
Screenshot: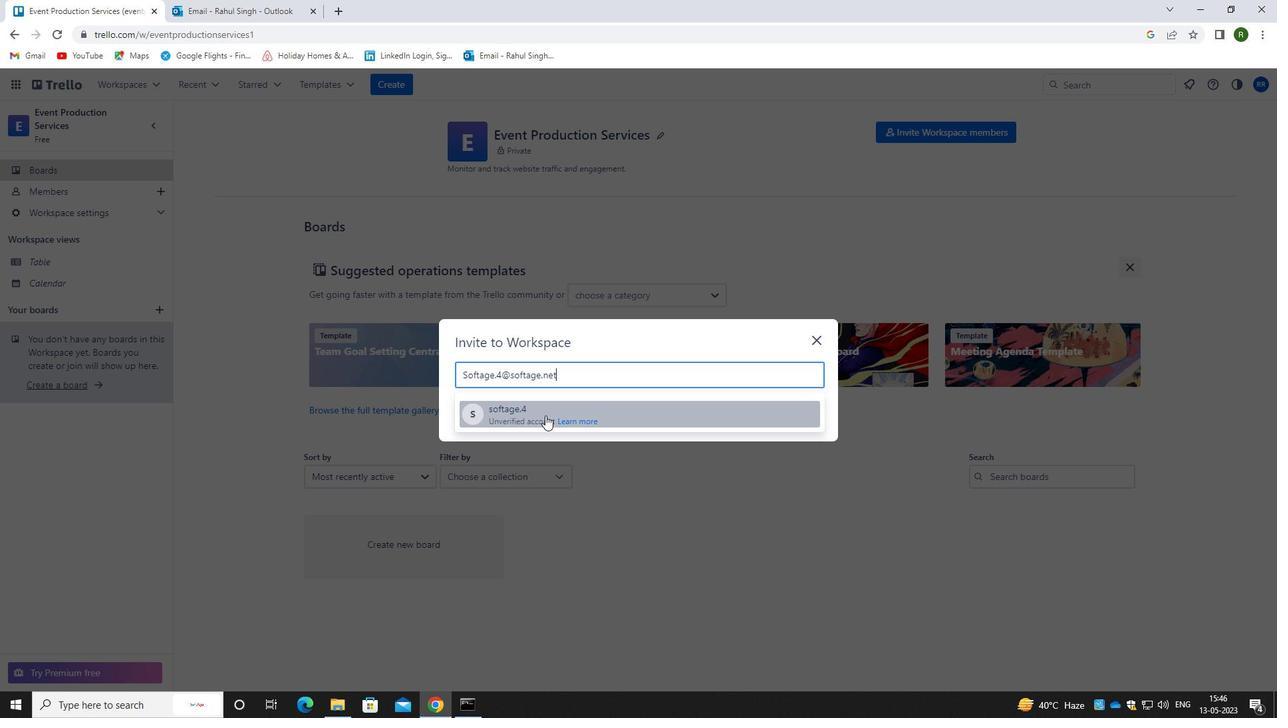
Action: Mouse pressed left at (546, 415)
Screenshot: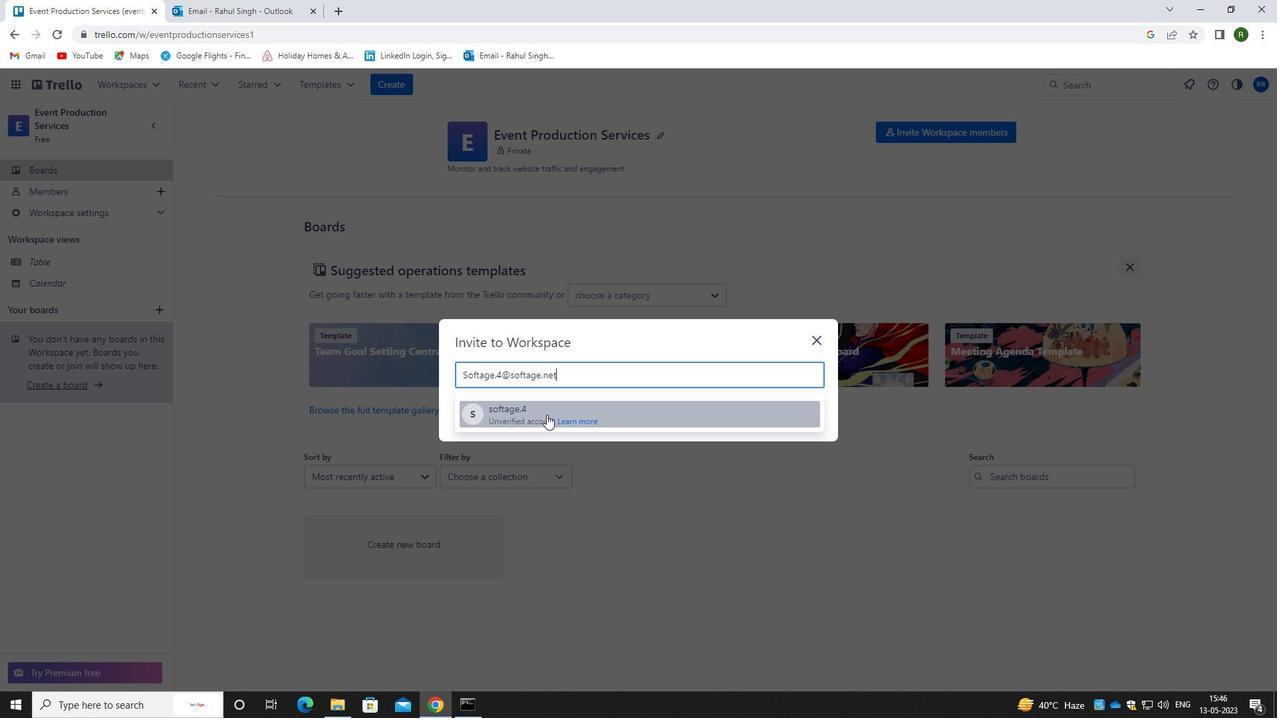 
Action: Mouse moved to (803, 347)
Screenshot: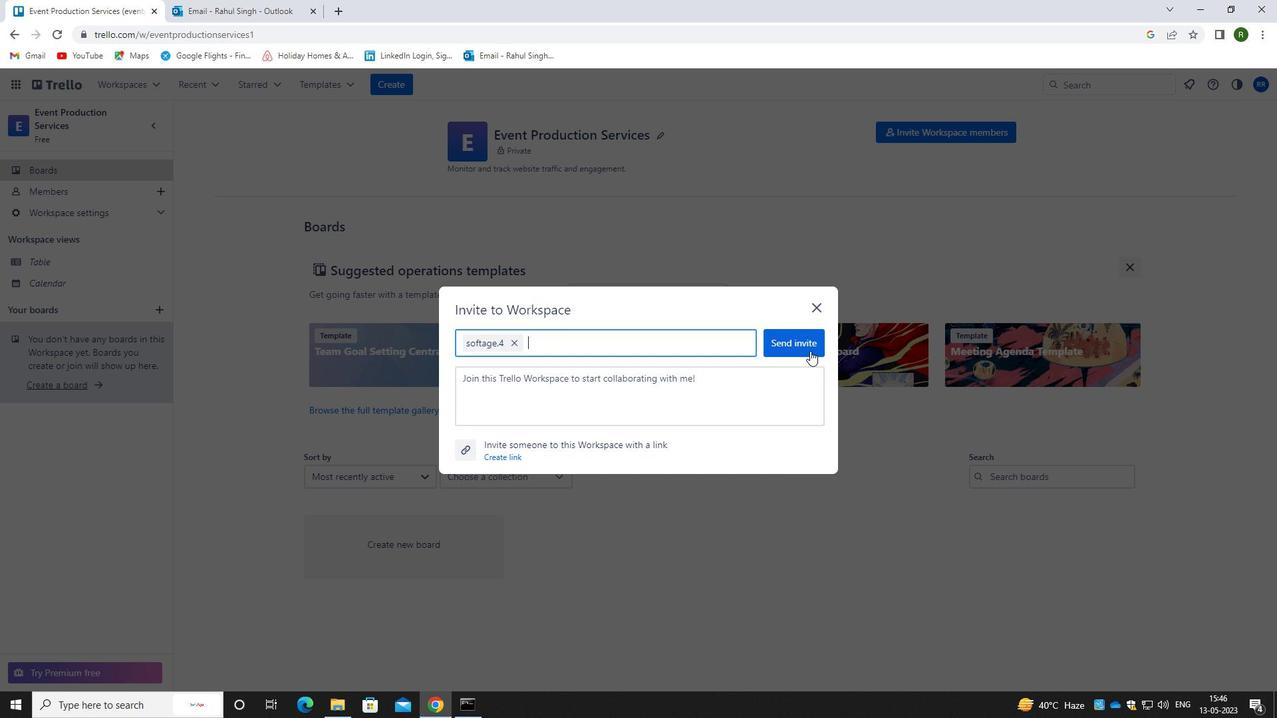 
Action: Mouse pressed left at (803, 347)
Screenshot: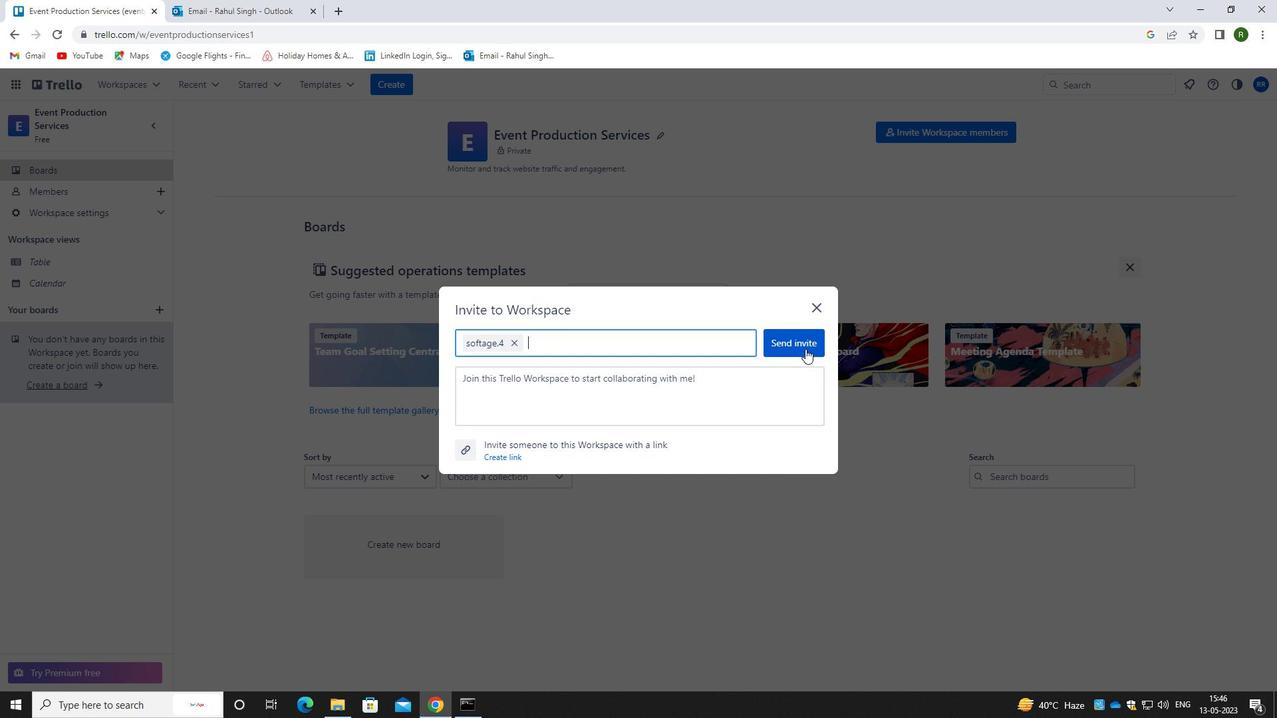 
Action: Mouse moved to (800, 345)
Screenshot: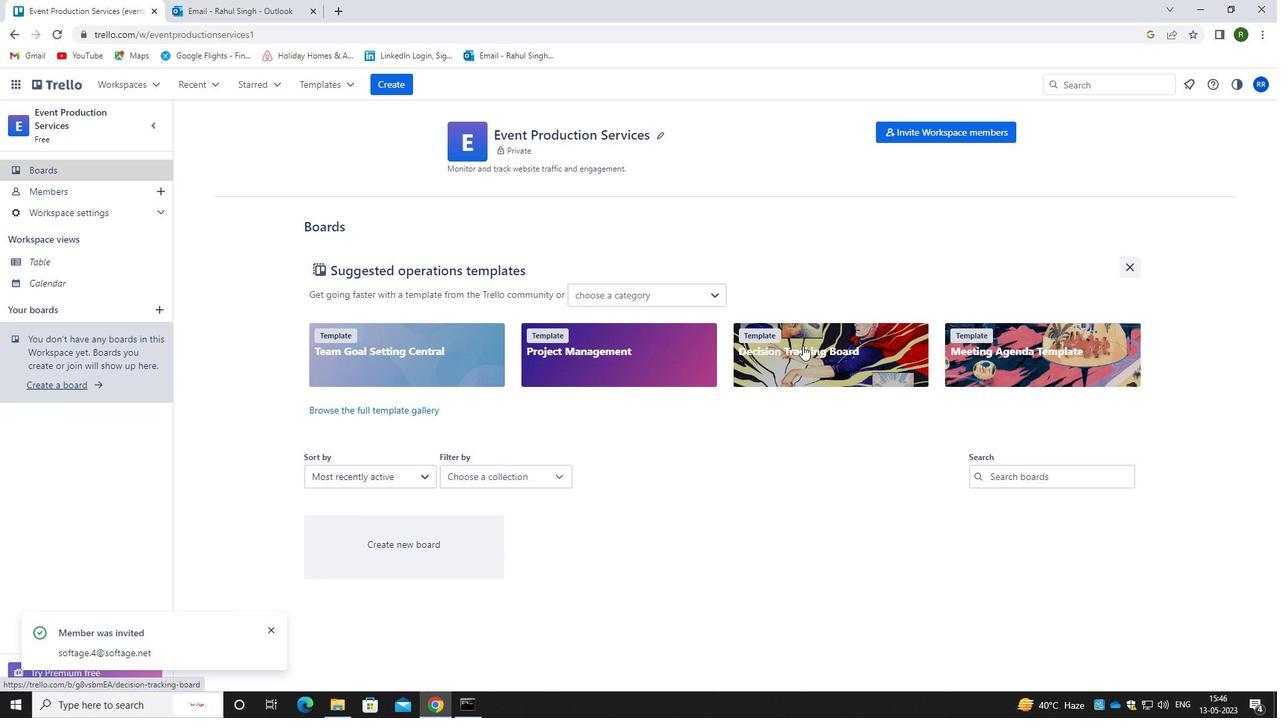 
